 Task: Access the overview and actions of PRM.
Action: Mouse moved to (1285, 92)
Screenshot: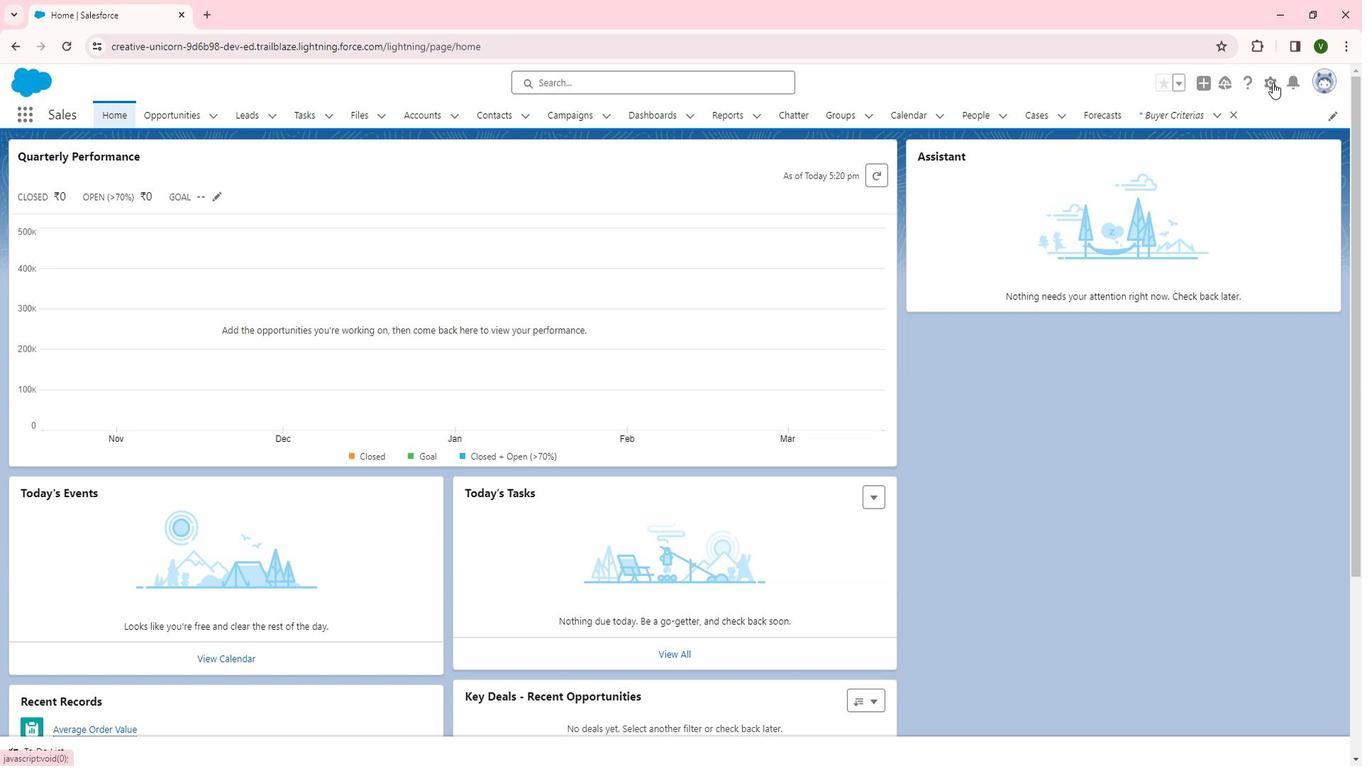 
Action: Mouse pressed left at (1285, 92)
Screenshot: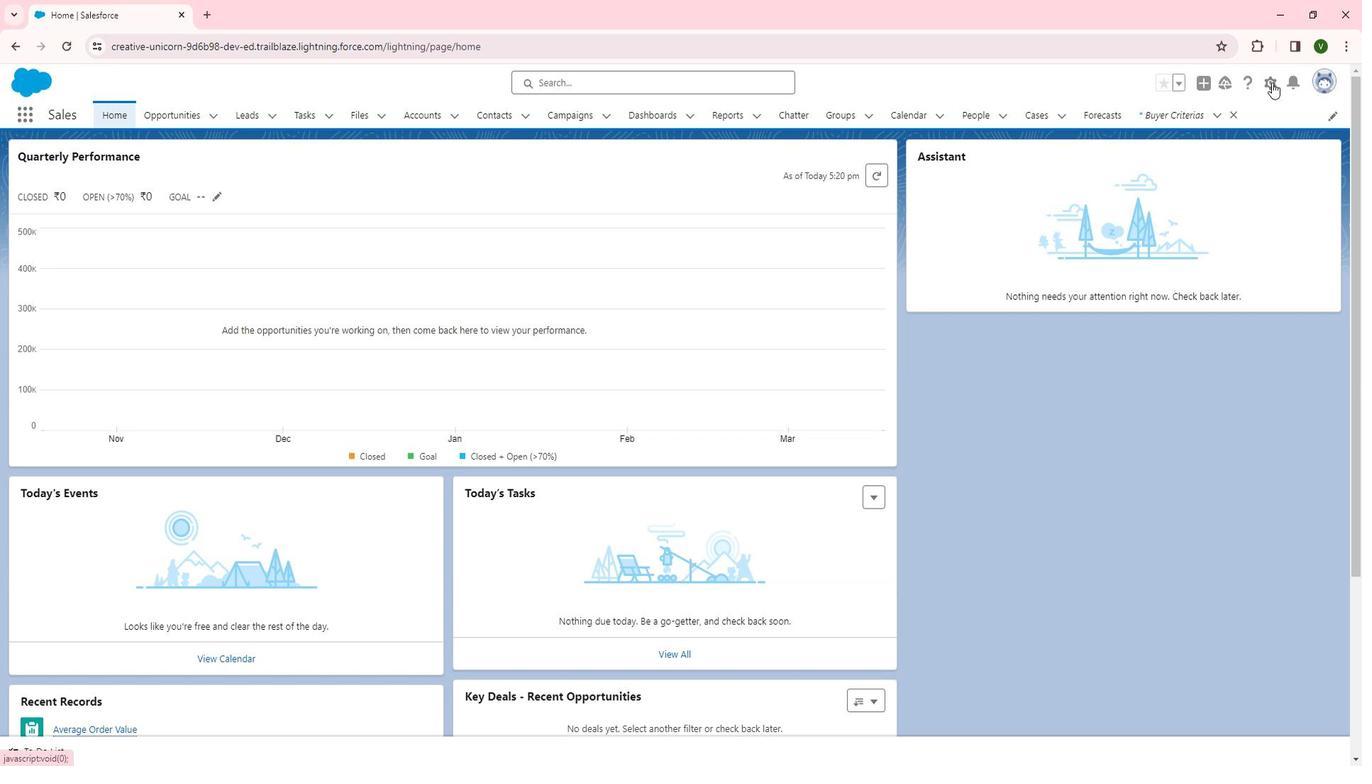 
Action: Mouse moved to (1229, 136)
Screenshot: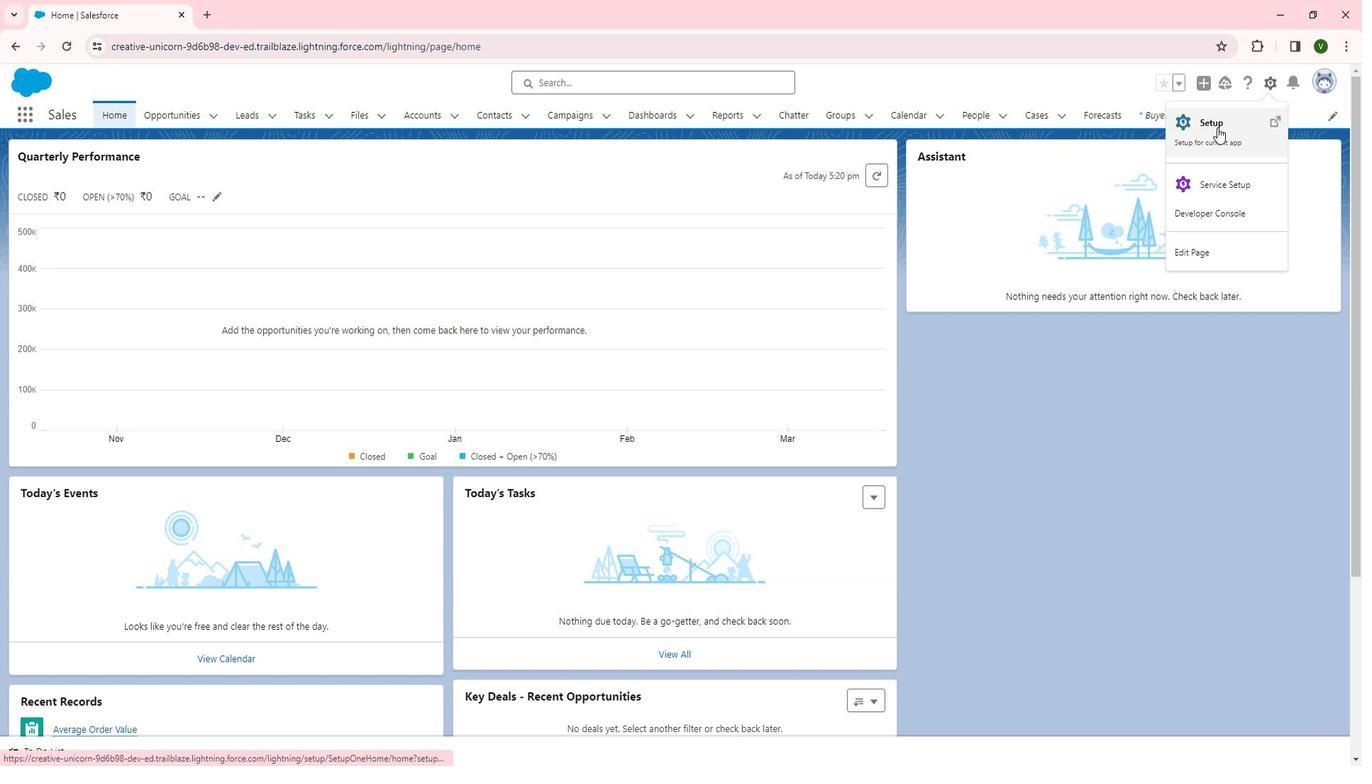 
Action: Mouse pressed left at (1229, 136)
Screenshot: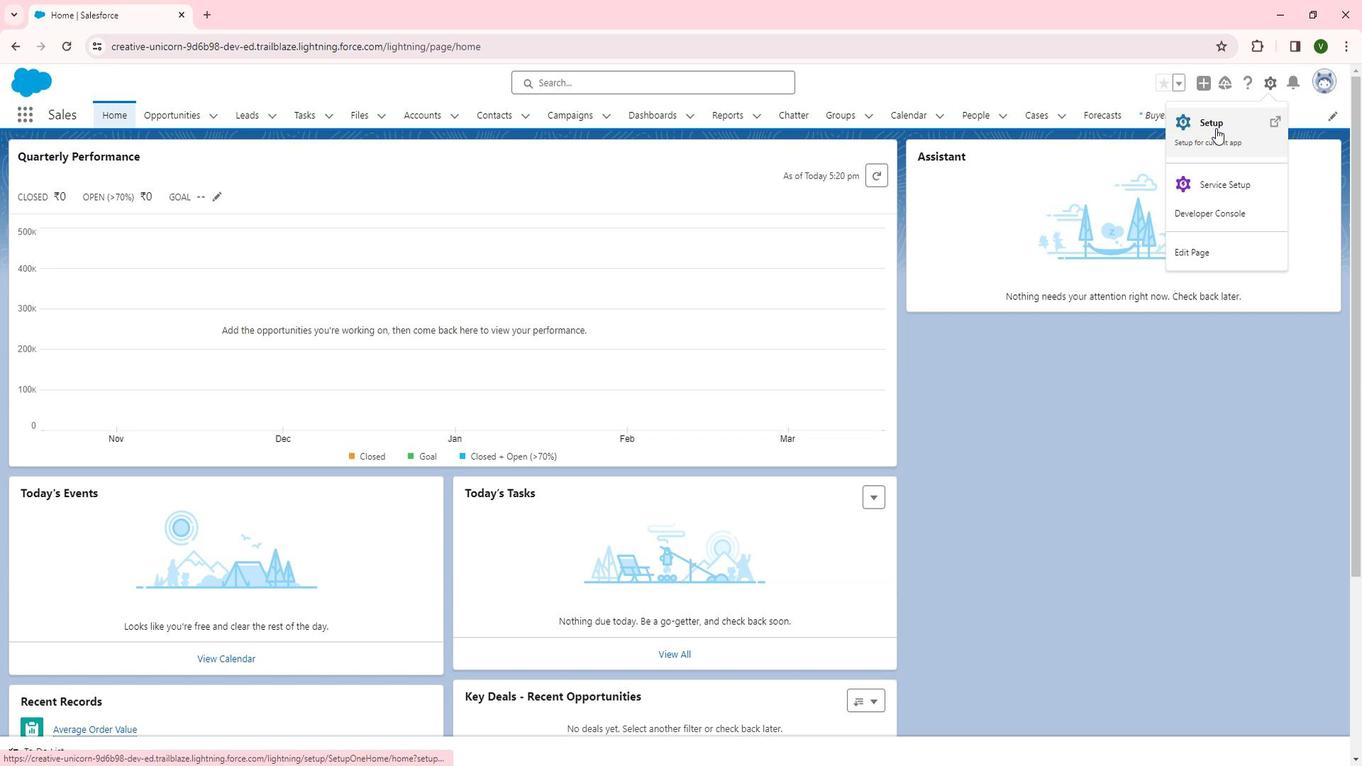 
Action: Mouse moved to (46, 356)
Screenshot: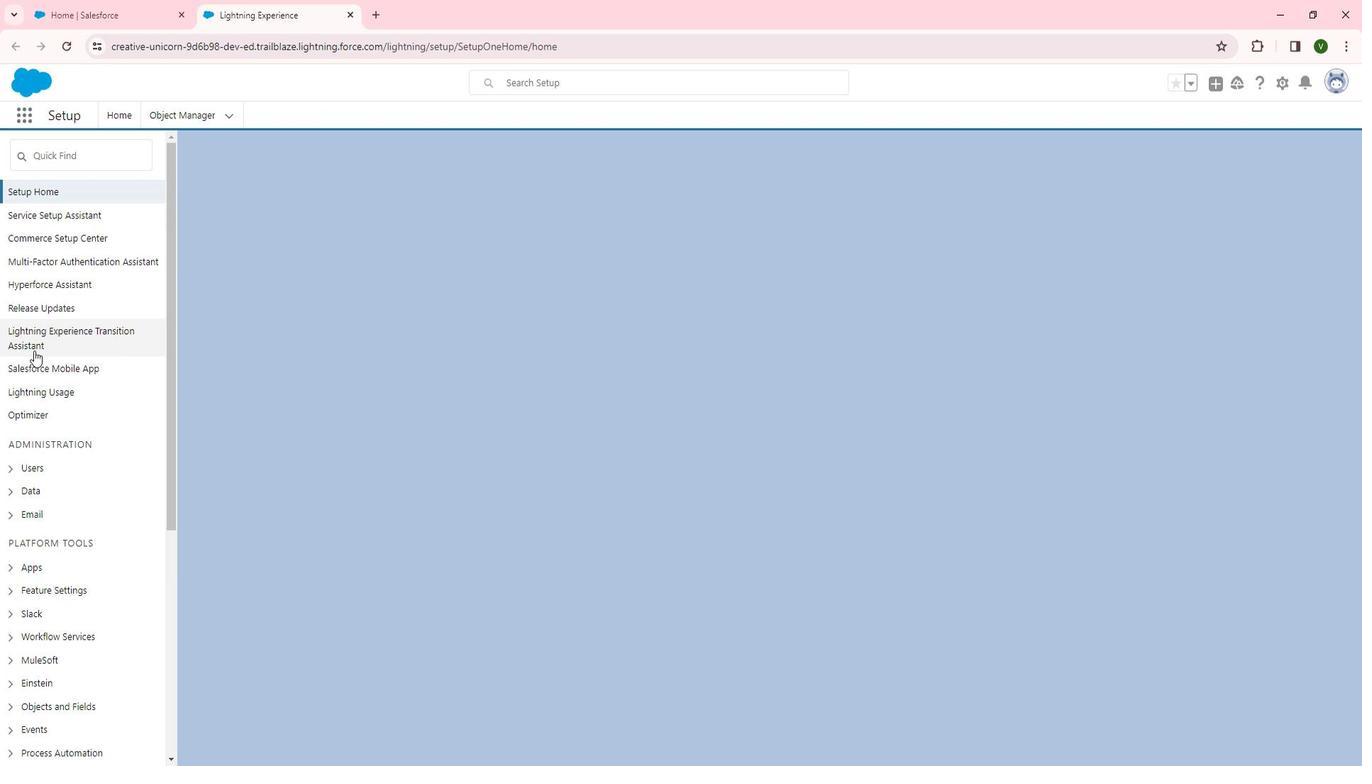 
Action: Mouse scrolled (46, 356) with delta (0, 0)
Screenshot: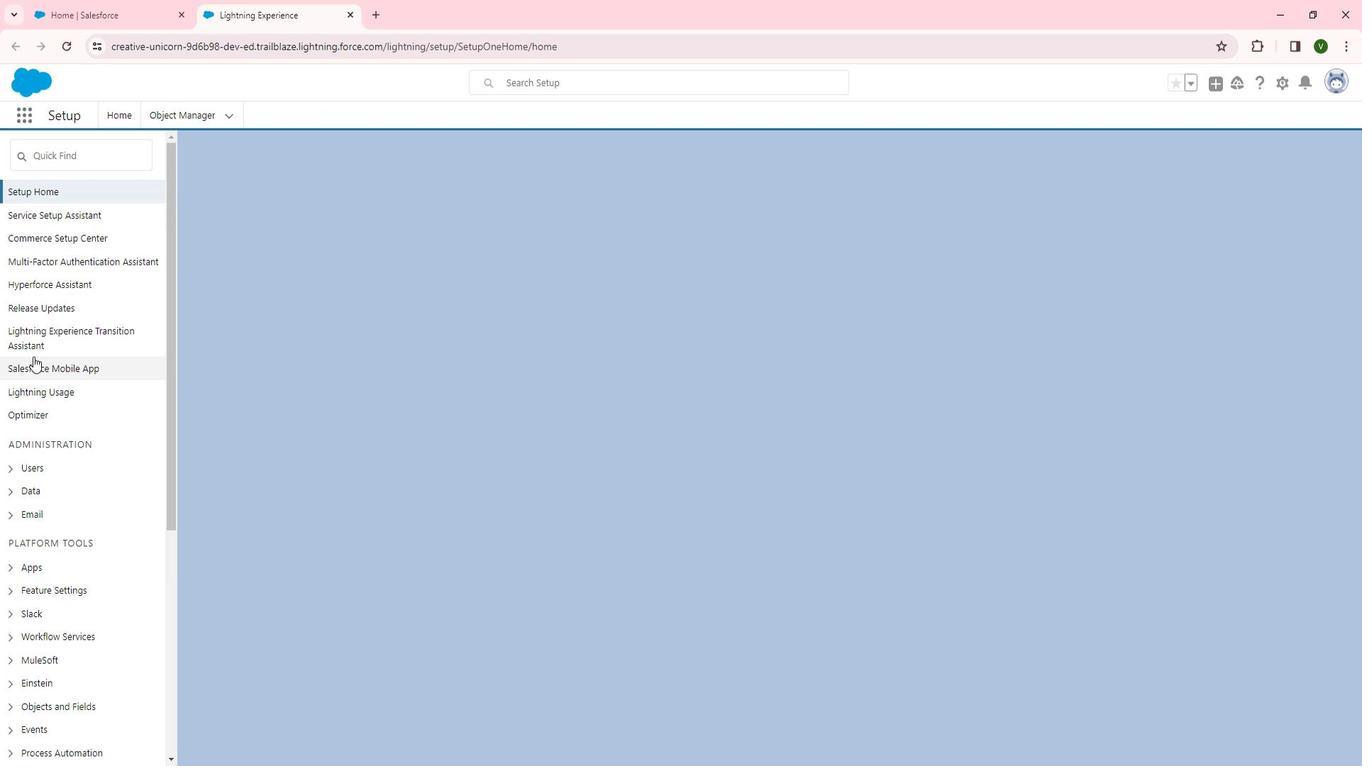 
Action: Mouse scrolled (46, 356) with delta (0, 0)
Screenshot: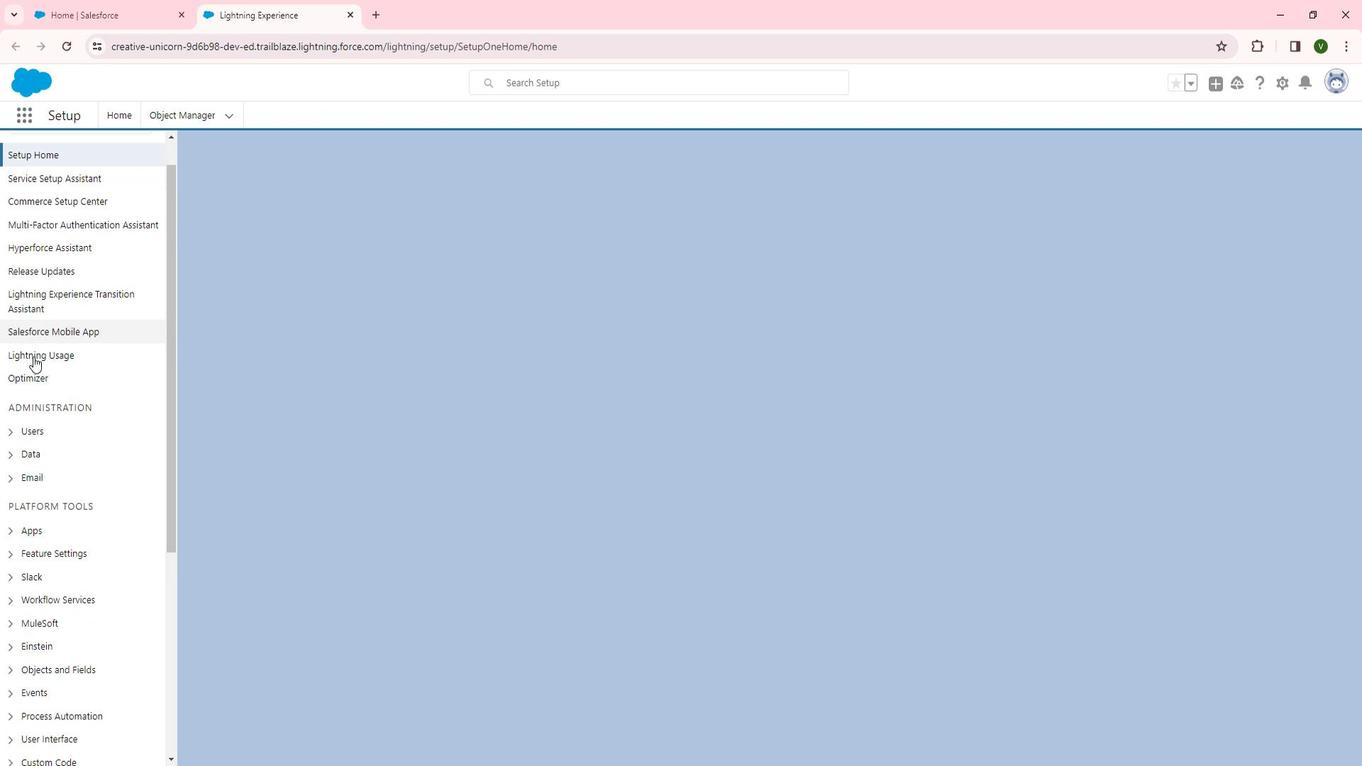 
Action: Mouse scrolled (46, 356) with delta (0, 0)
Screenshot: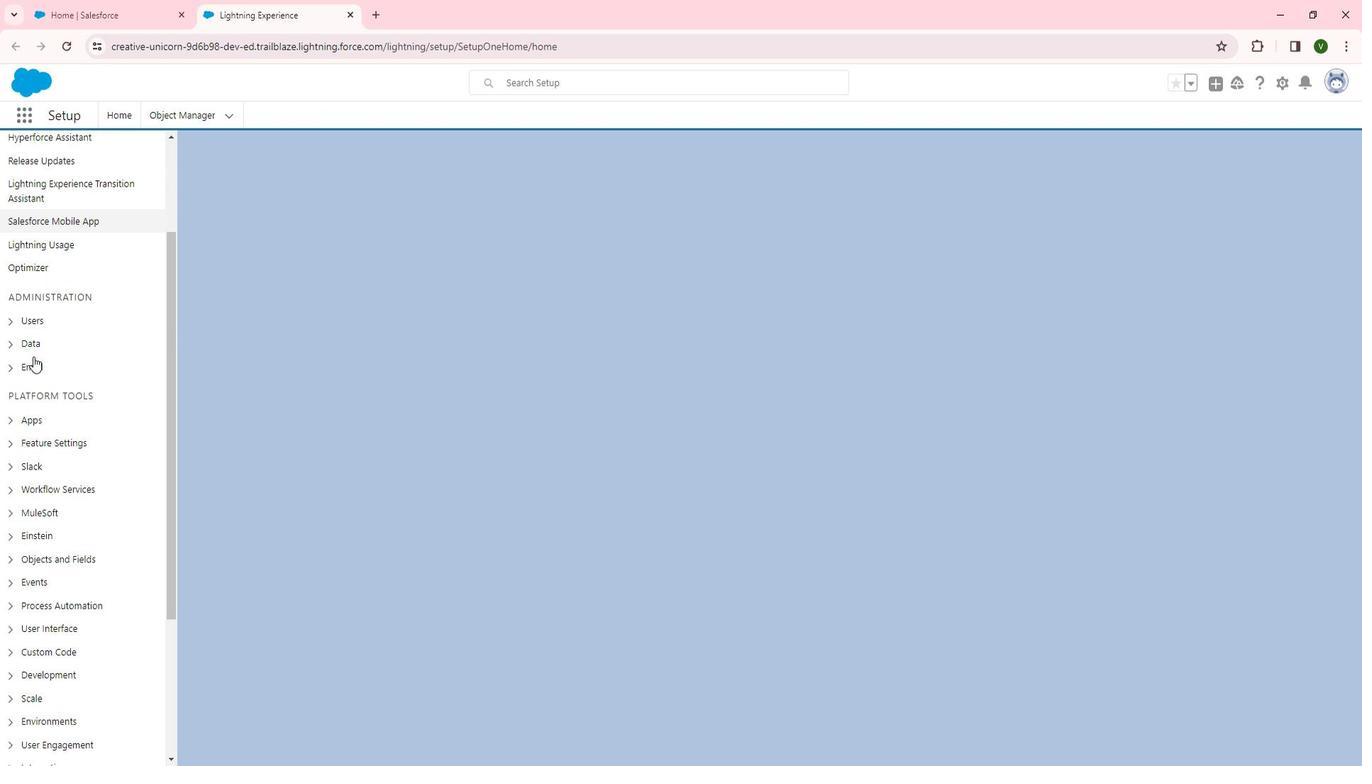 
Action: Mouse moved to (24, 366)
Screenshot: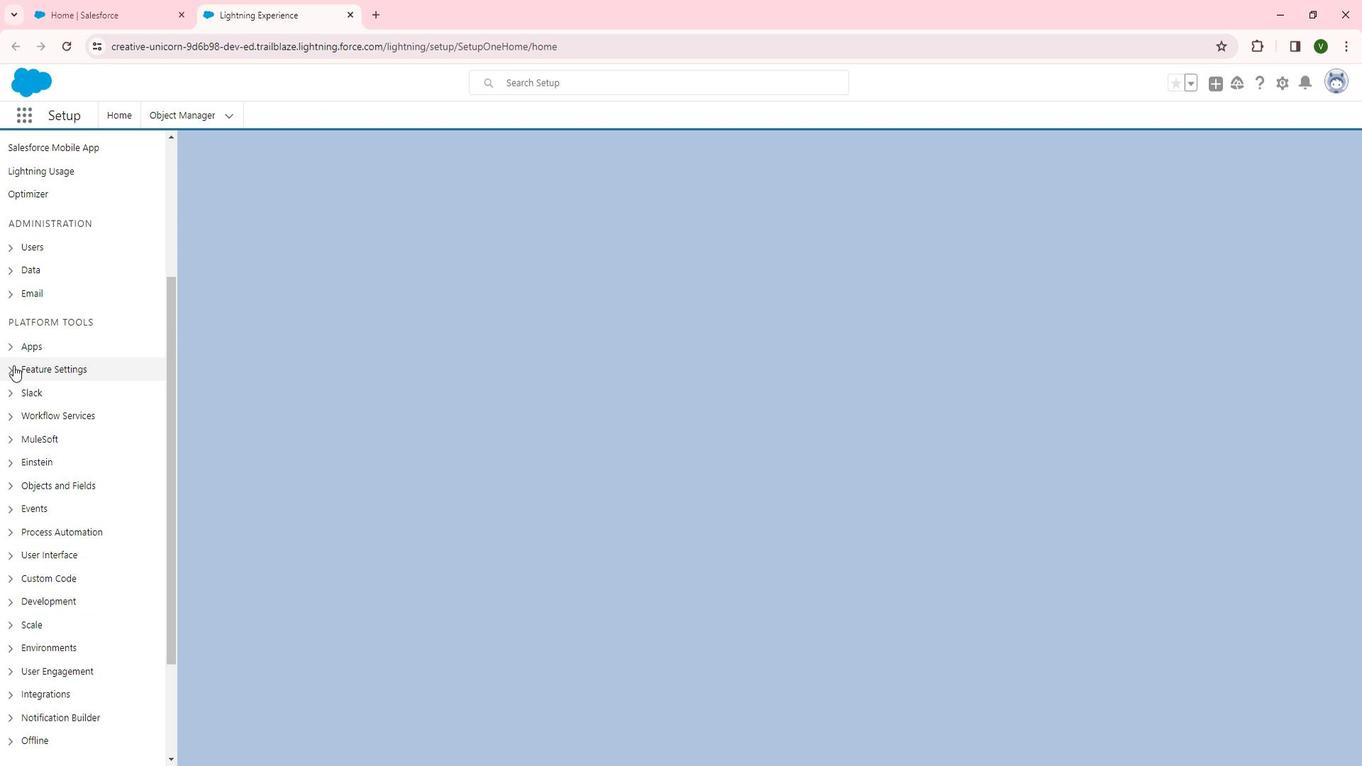 
Action: Mouse pressed left at (24, 366)
Screenshot: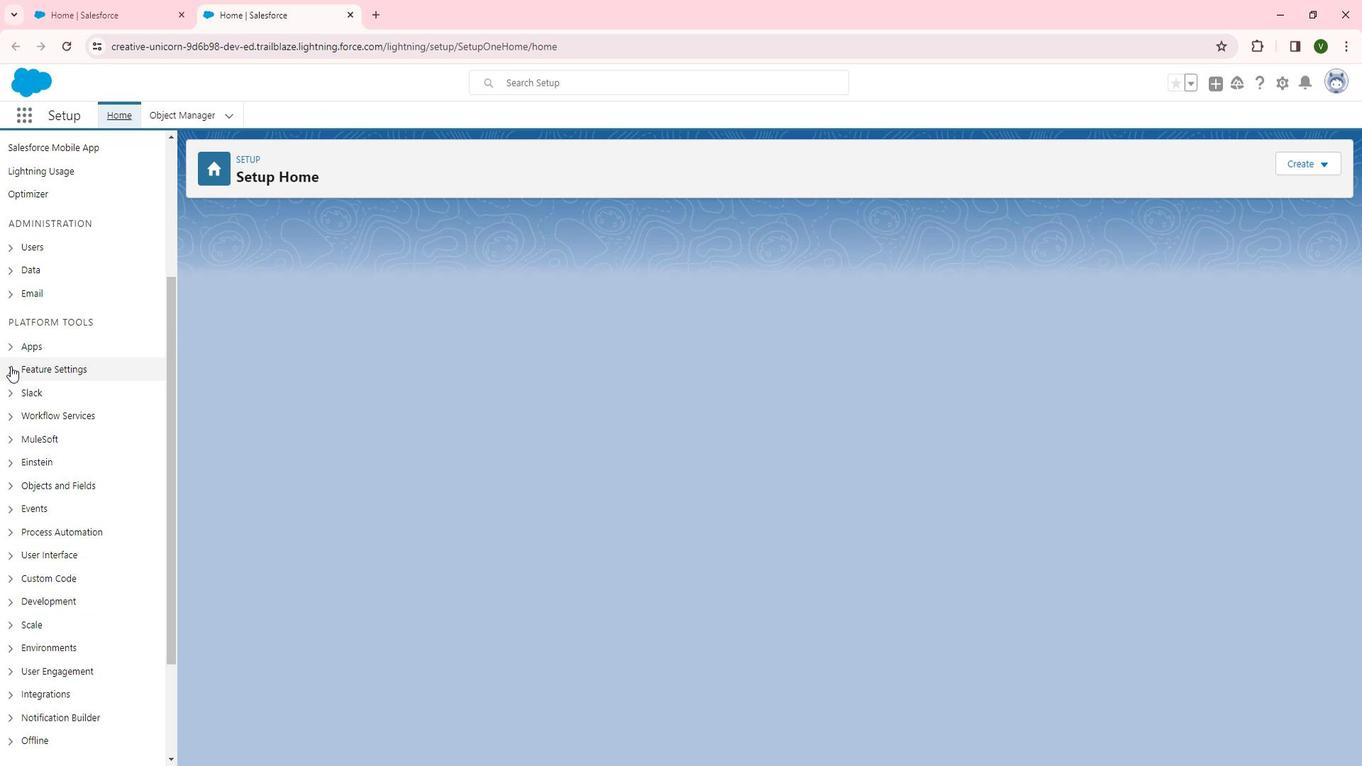 
Action: Mouse moved to (86, 353)
Screenshot: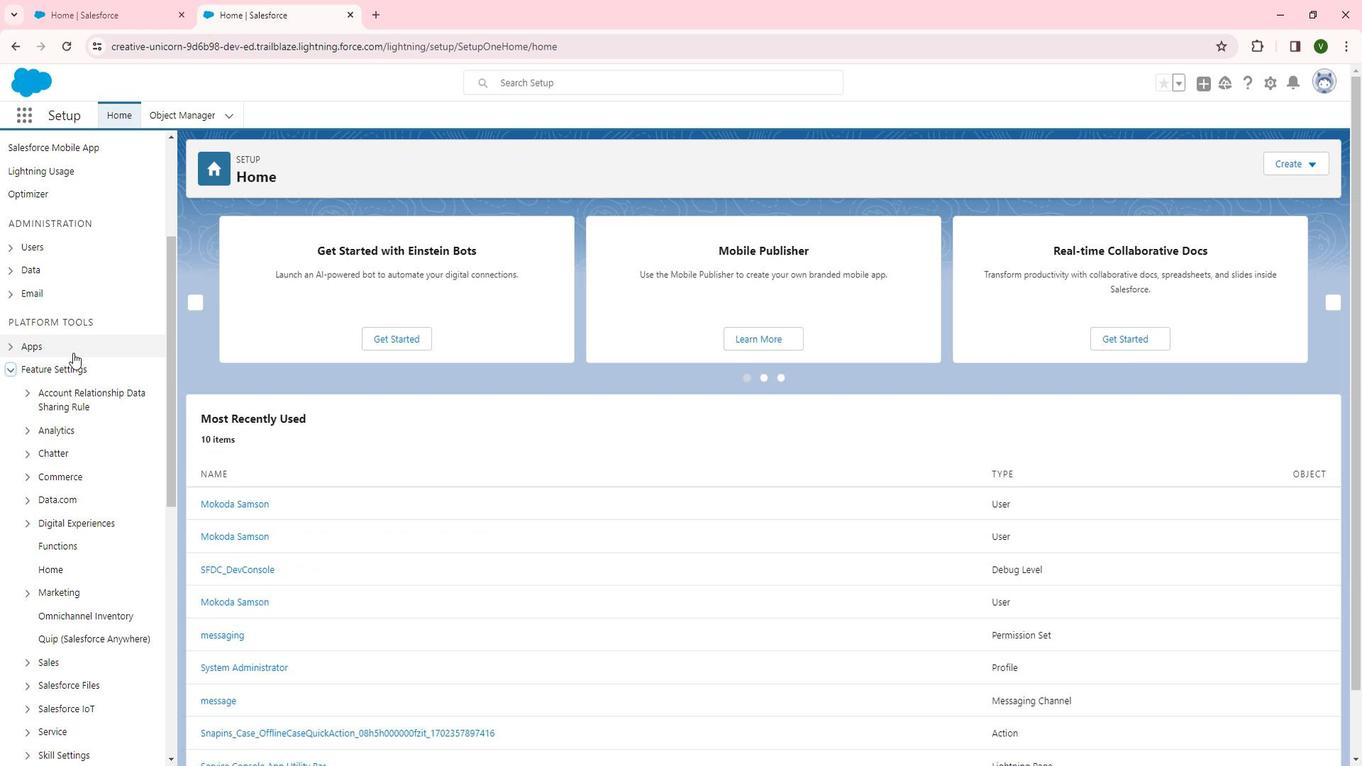 
Action: Mouse scrolled (86, 352) with delta (0, 0)
Screenshot: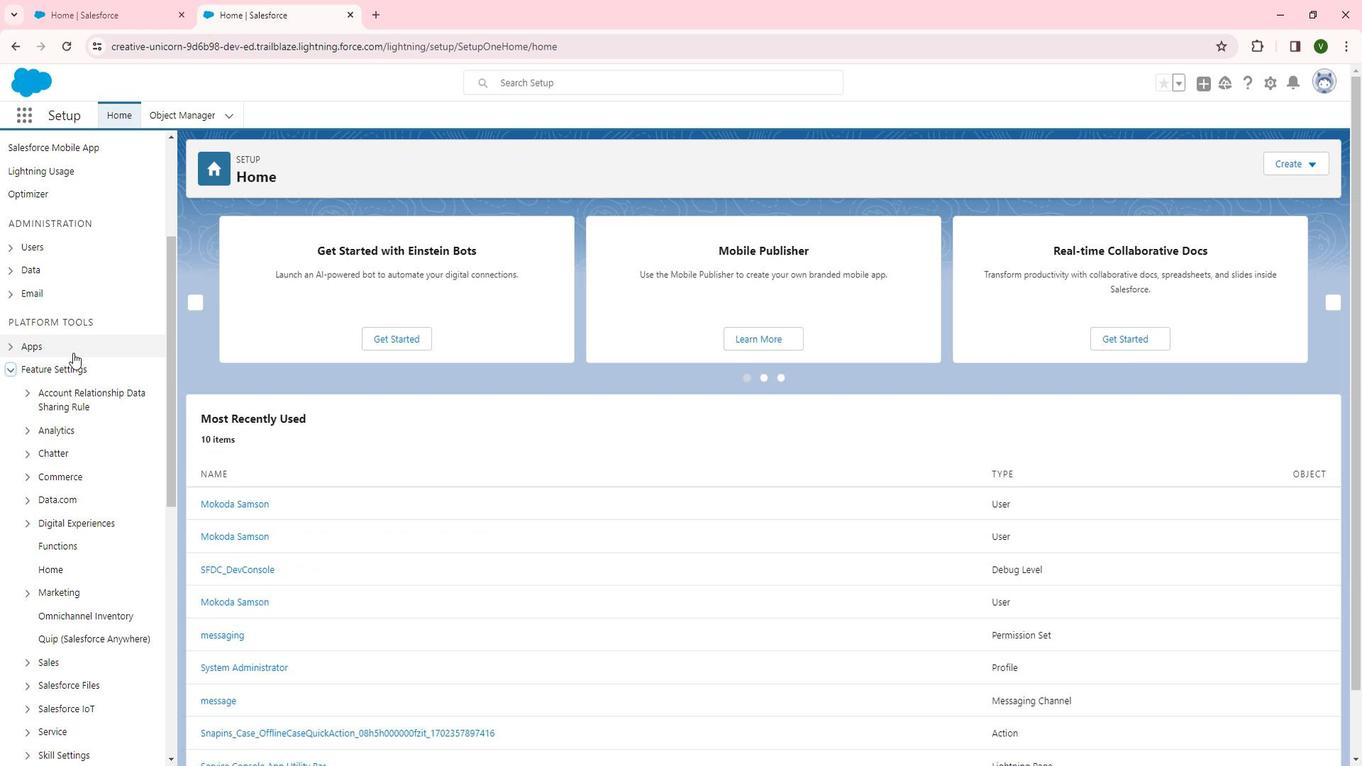
Action: Mouse moved to (87, 354)
Screenshot: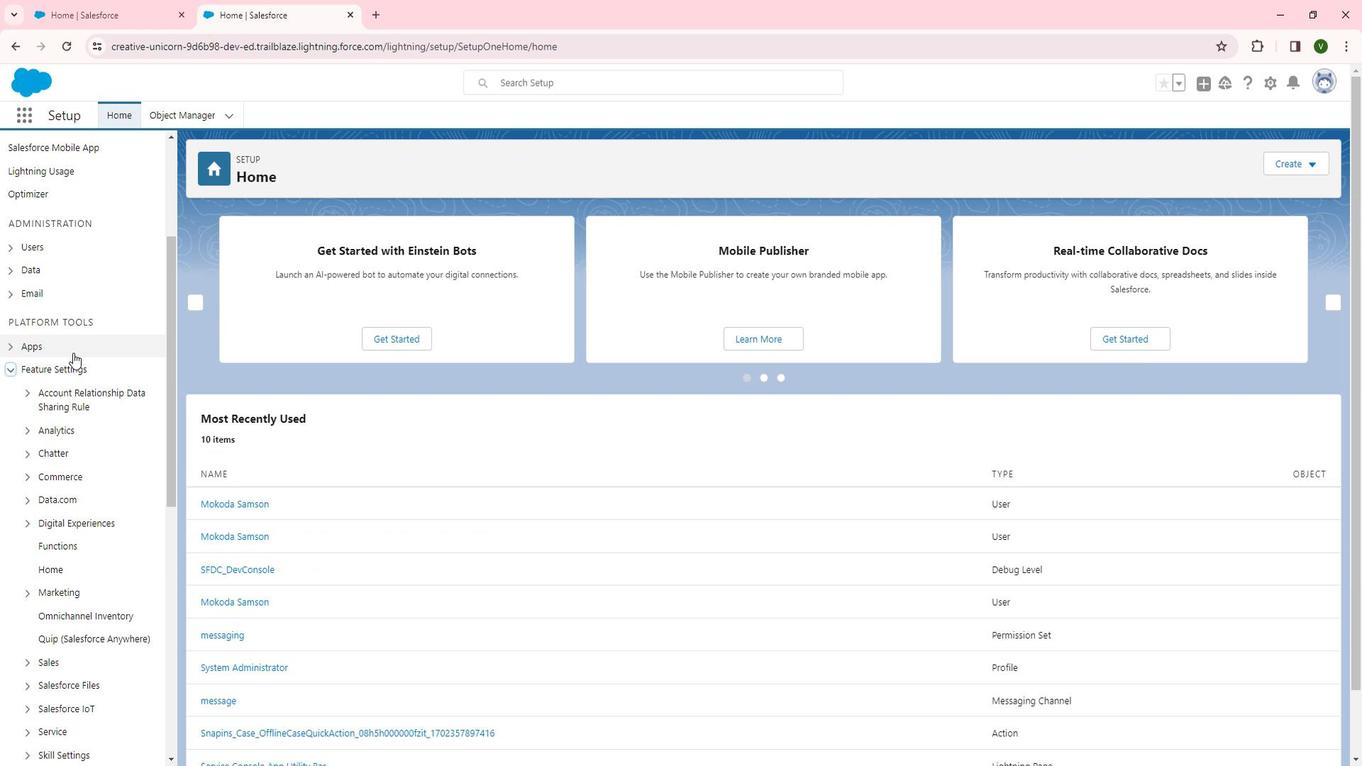 
Action: Mouse scrolled (87, 353) with delta (0, 0)
Screenshot: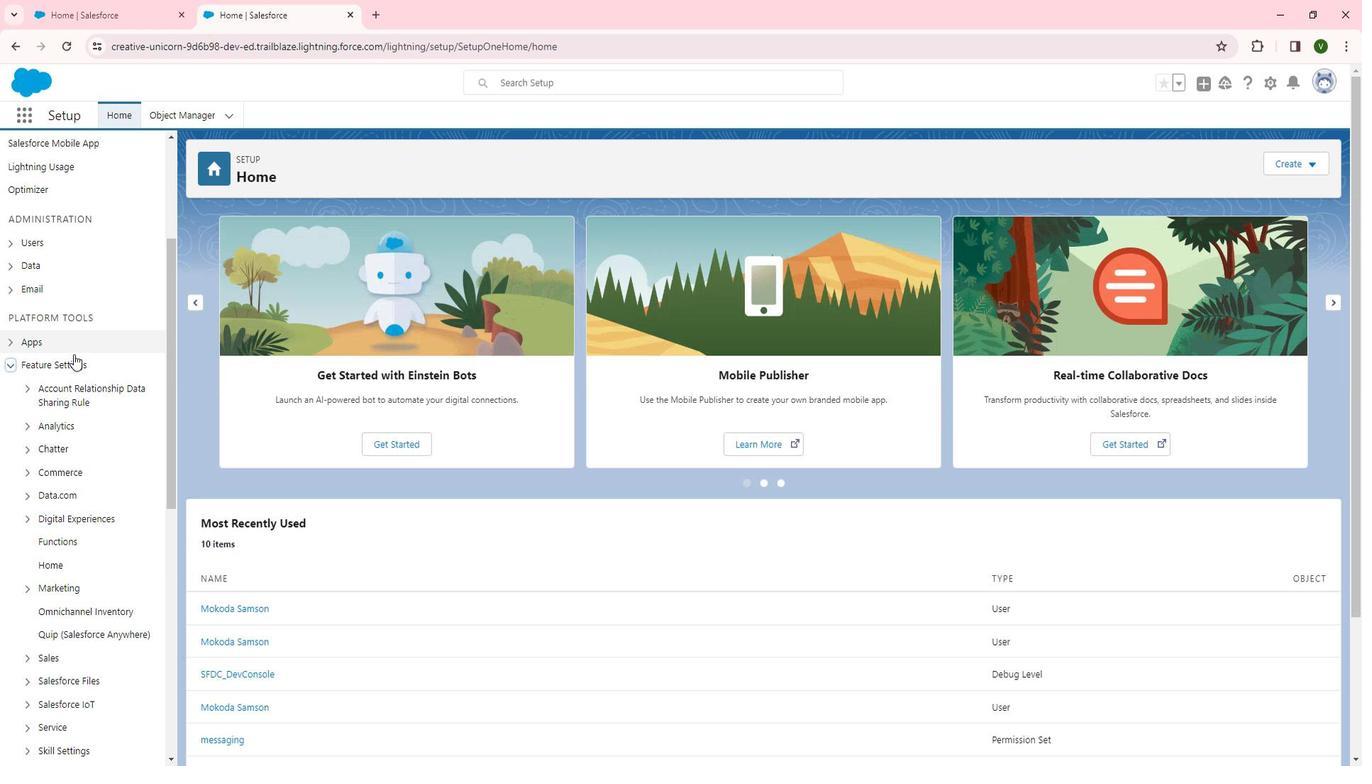 
Action: Mouse moved to (87, 357)
Screenshot: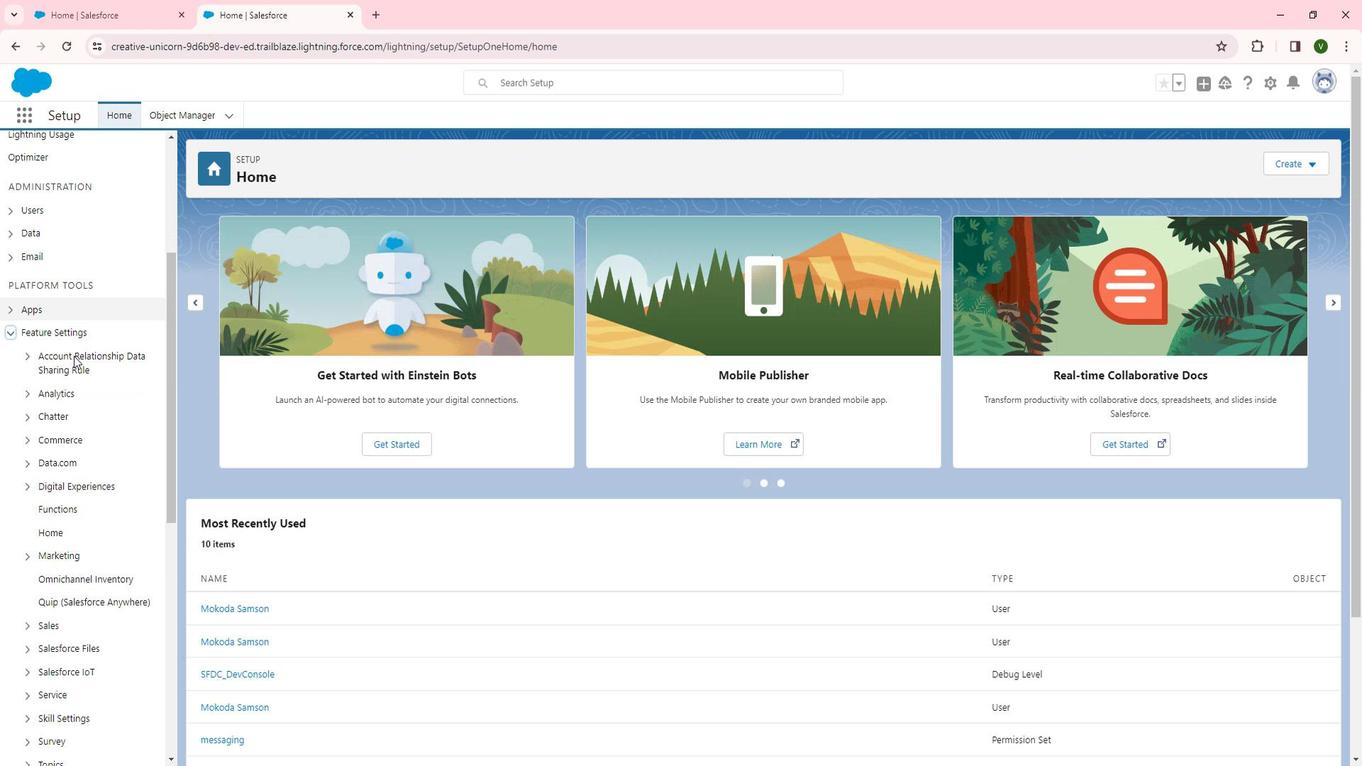 
Action: Mouse scrolled (87, 356) with delta (0, 0)
Screenshot: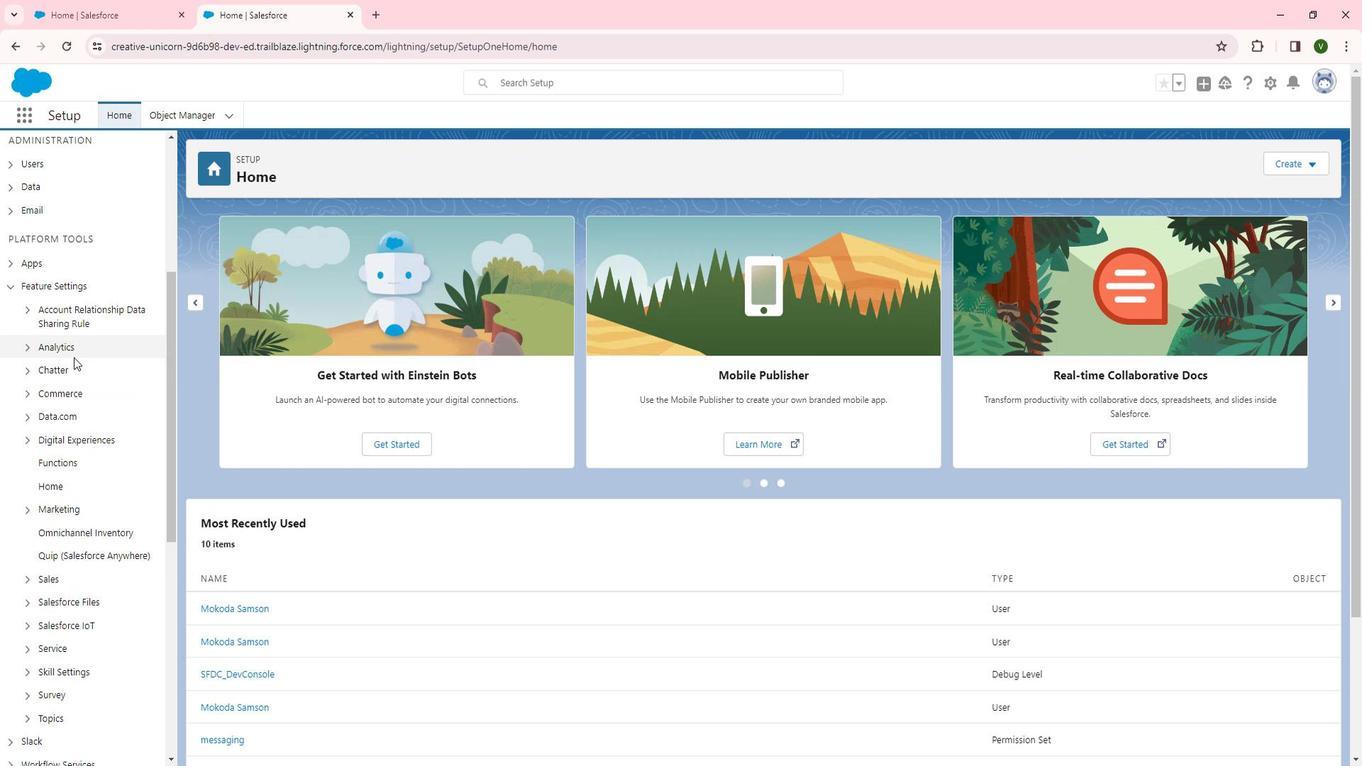 
Action: Mouse moved to (40, 439)
Screenshot: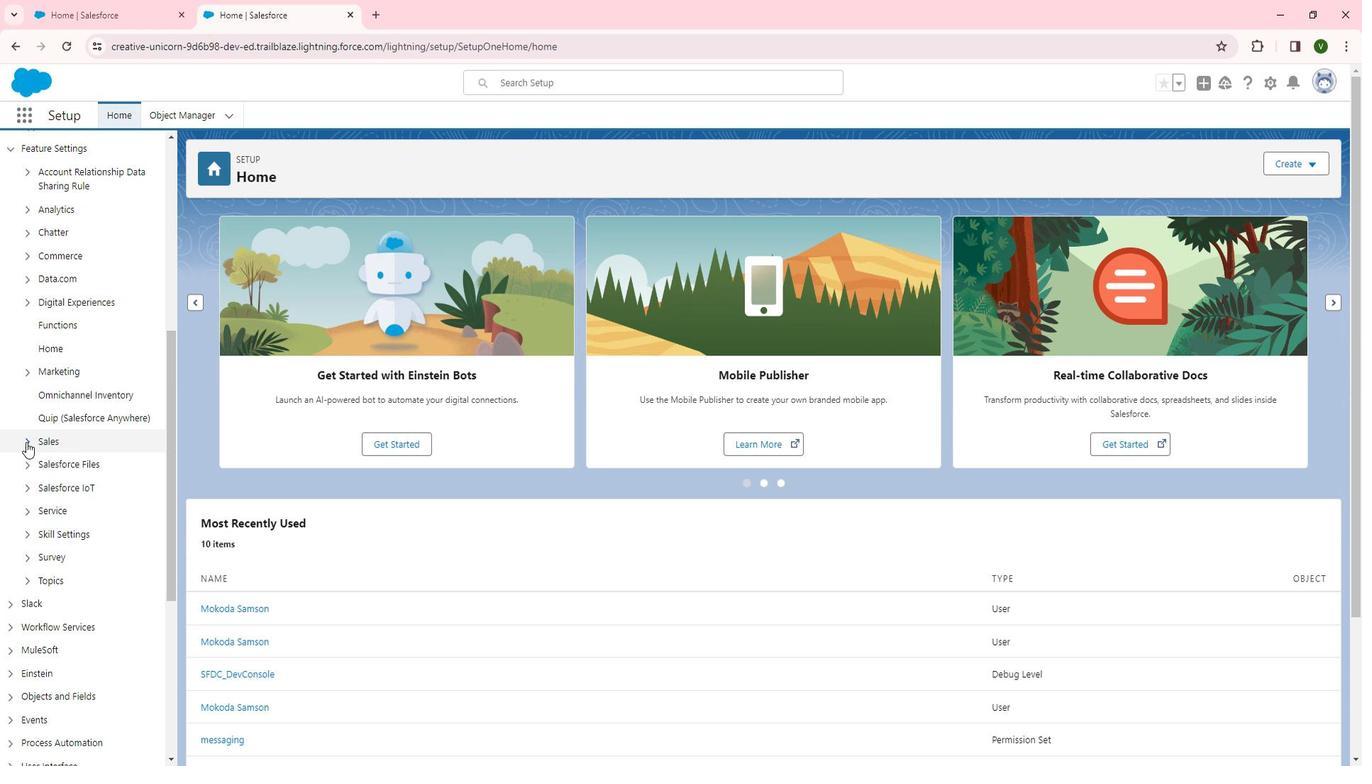 
Action: Mouse pressed left at (40, 439)
Screenshot: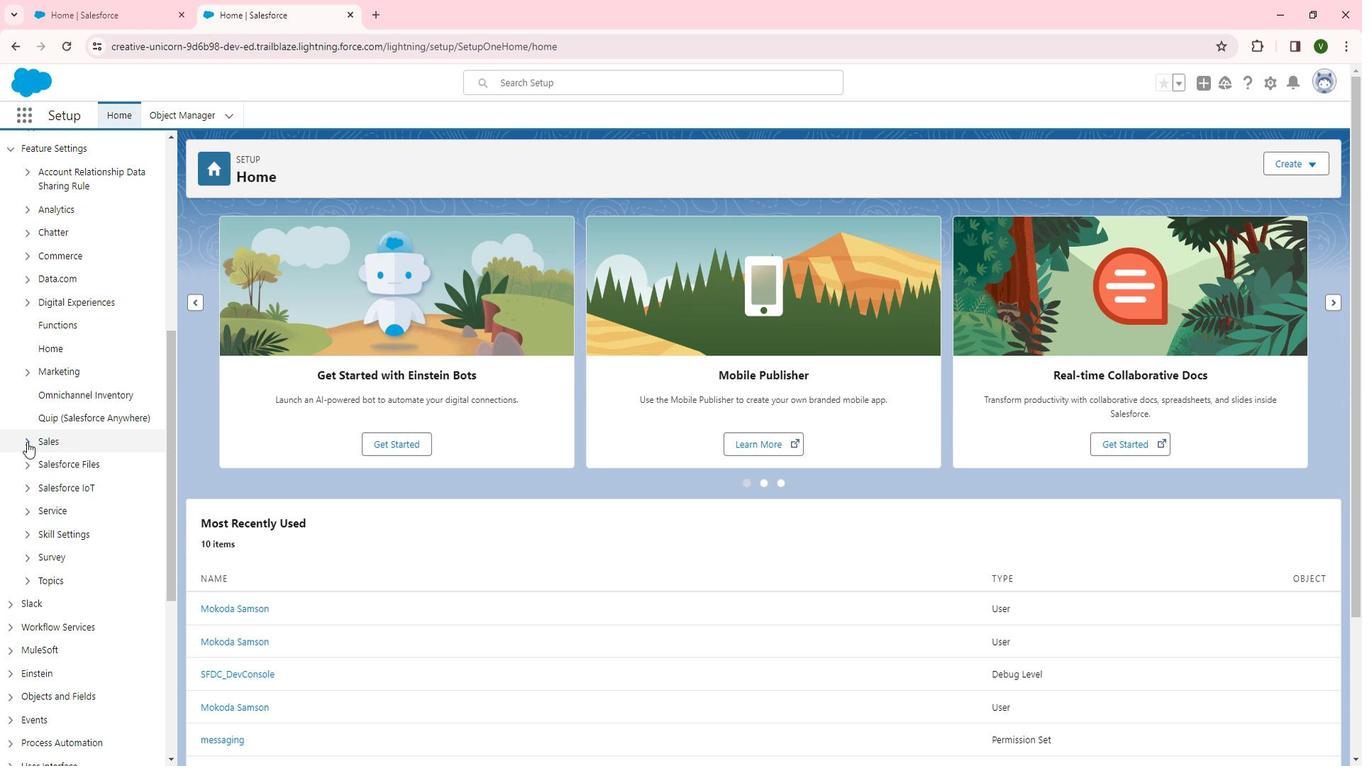 
Action: Mouse moved to (97, 438)
Screenshot: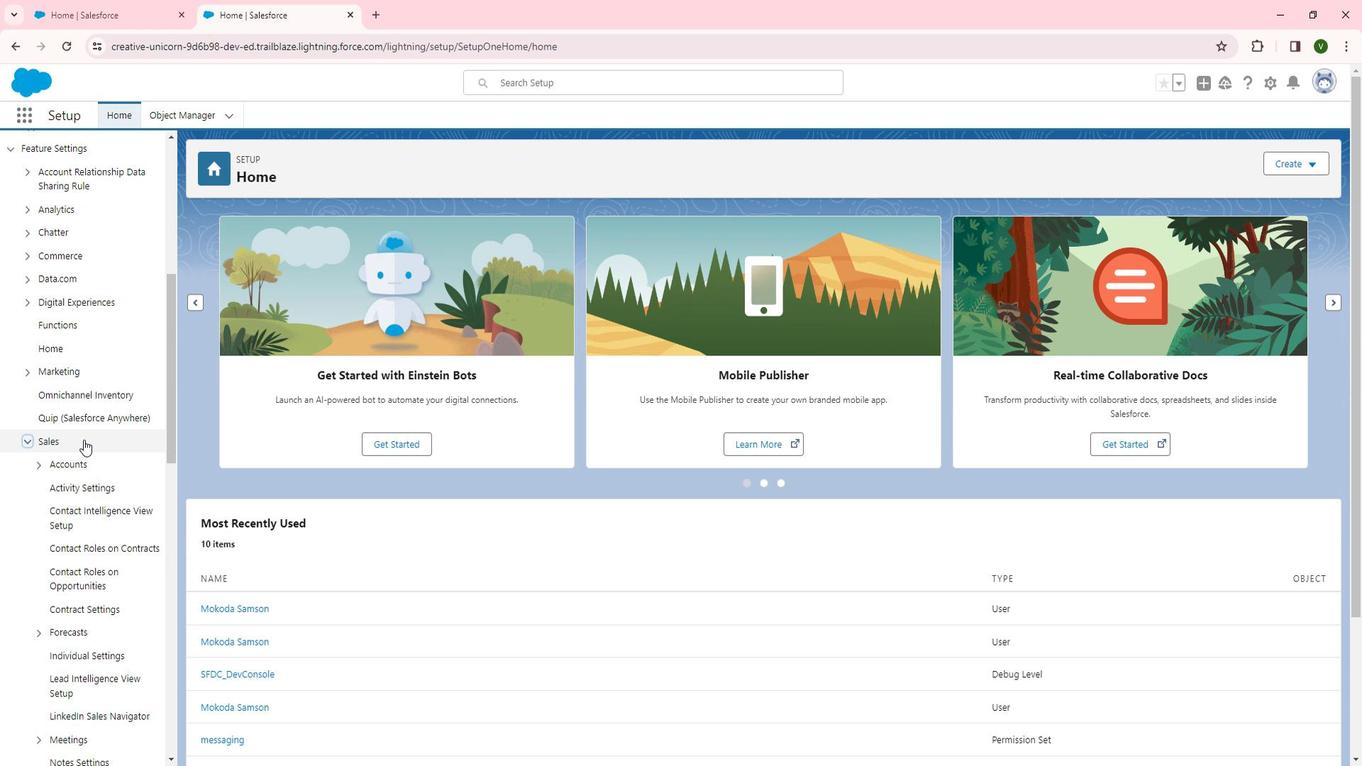
Action: Mouse scrolled (97, 437) with delta (0, 0)
Screenshot: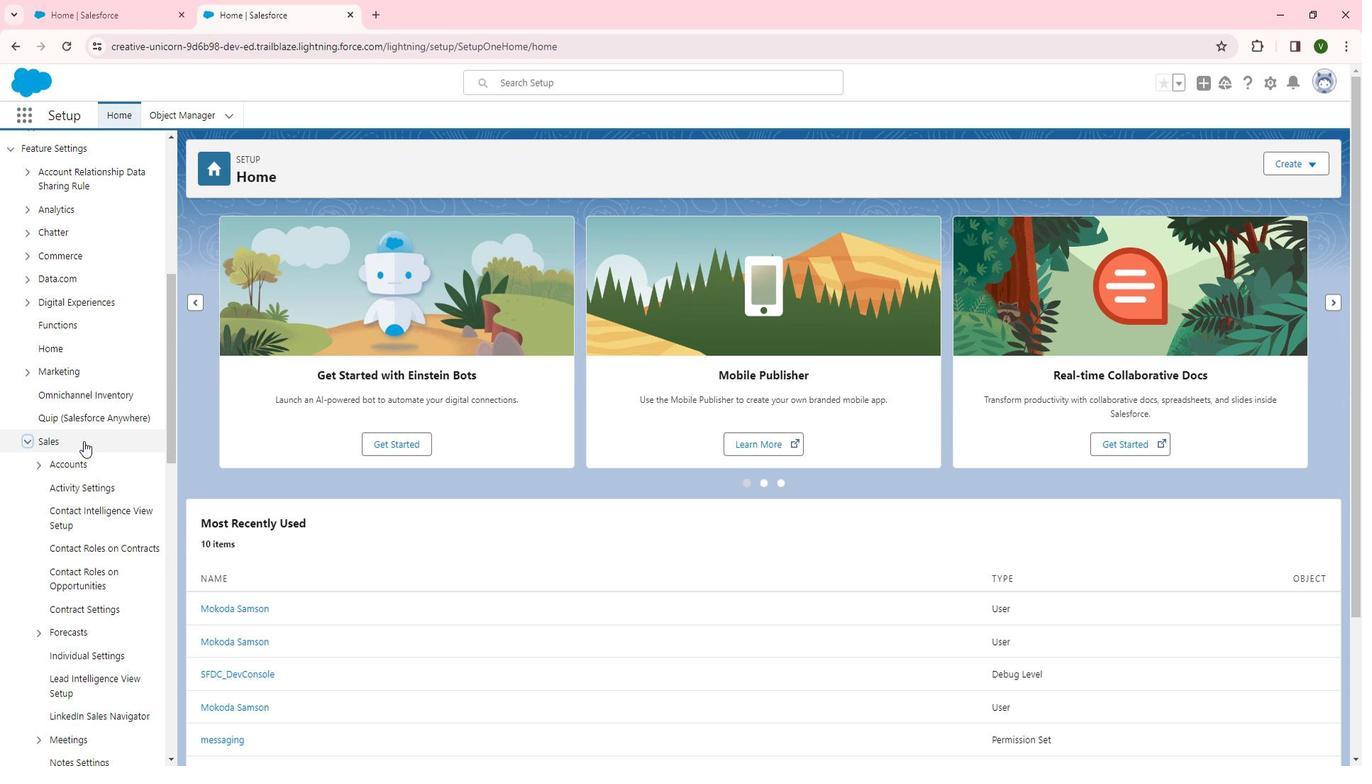 
Action: Mouse scrolled (97, 437) with delta (0, 0)
Screenshot: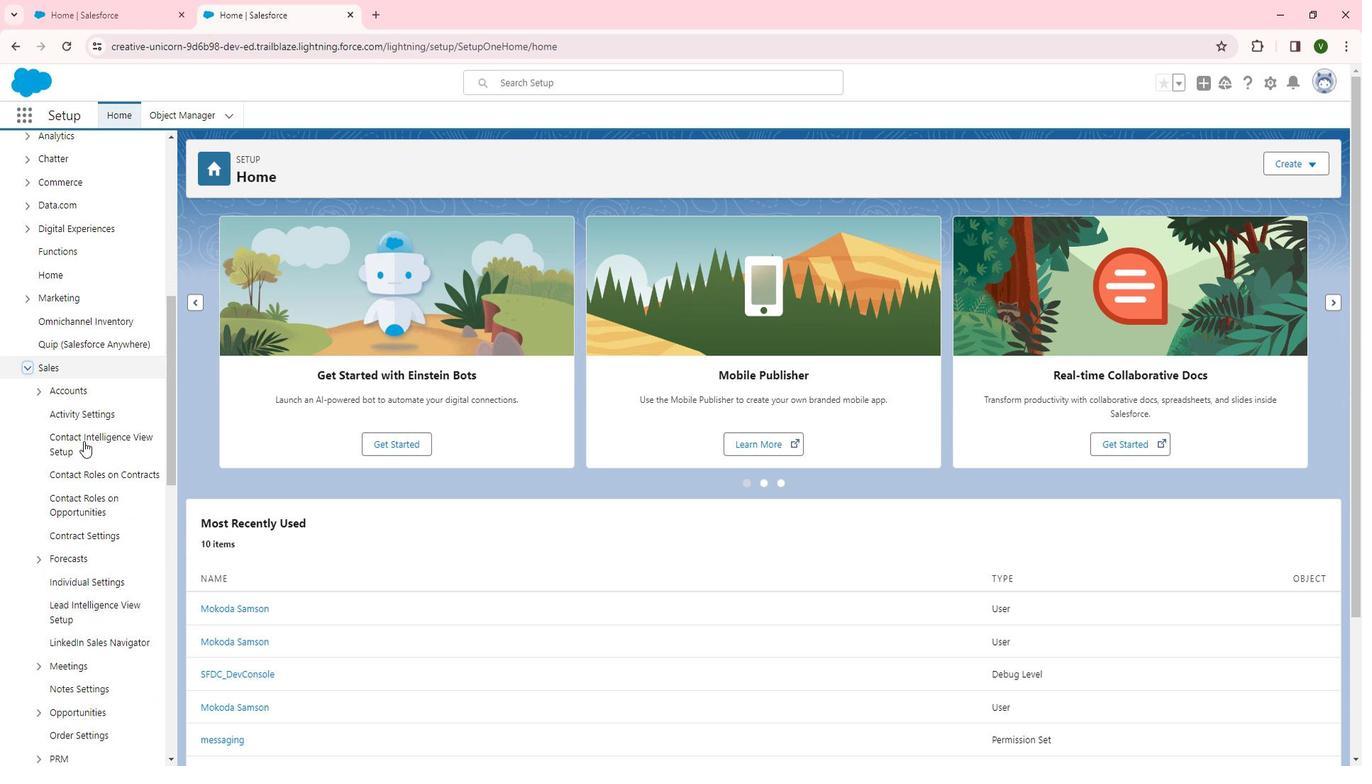 
Action: Mouse moved to (95, 439)
Screenshot: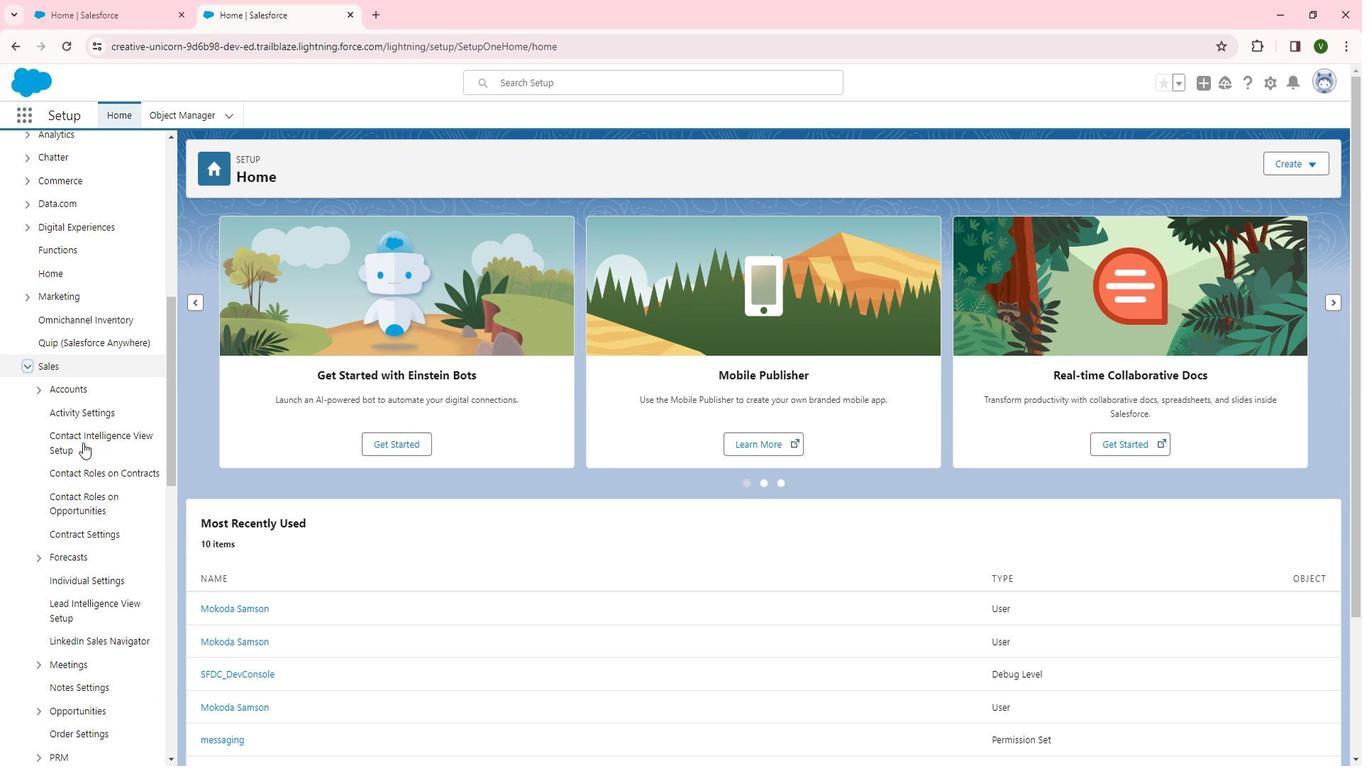 
Action: Mouse scrolled (95, 439) with delta (0, 0)
Screenshot: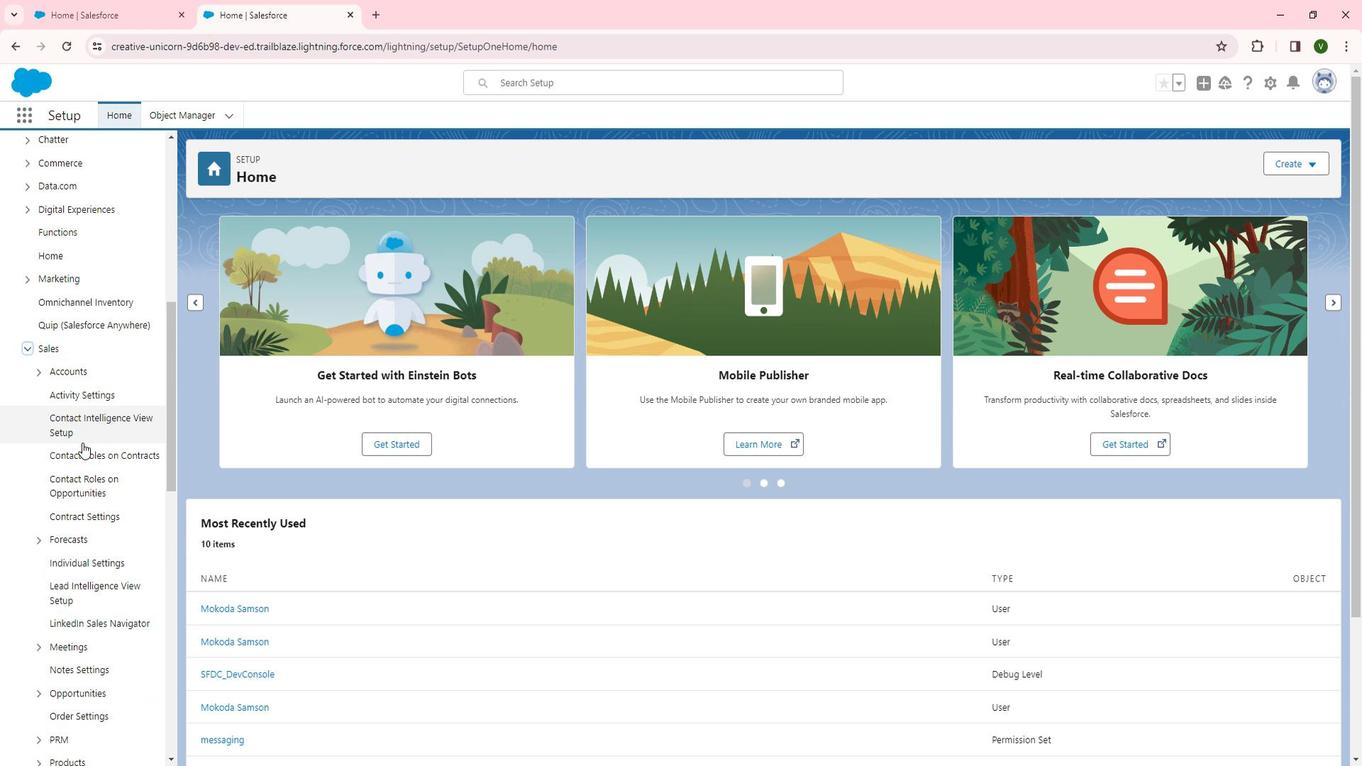 
Action: Mouse moved to (95, 439)
Screenshot: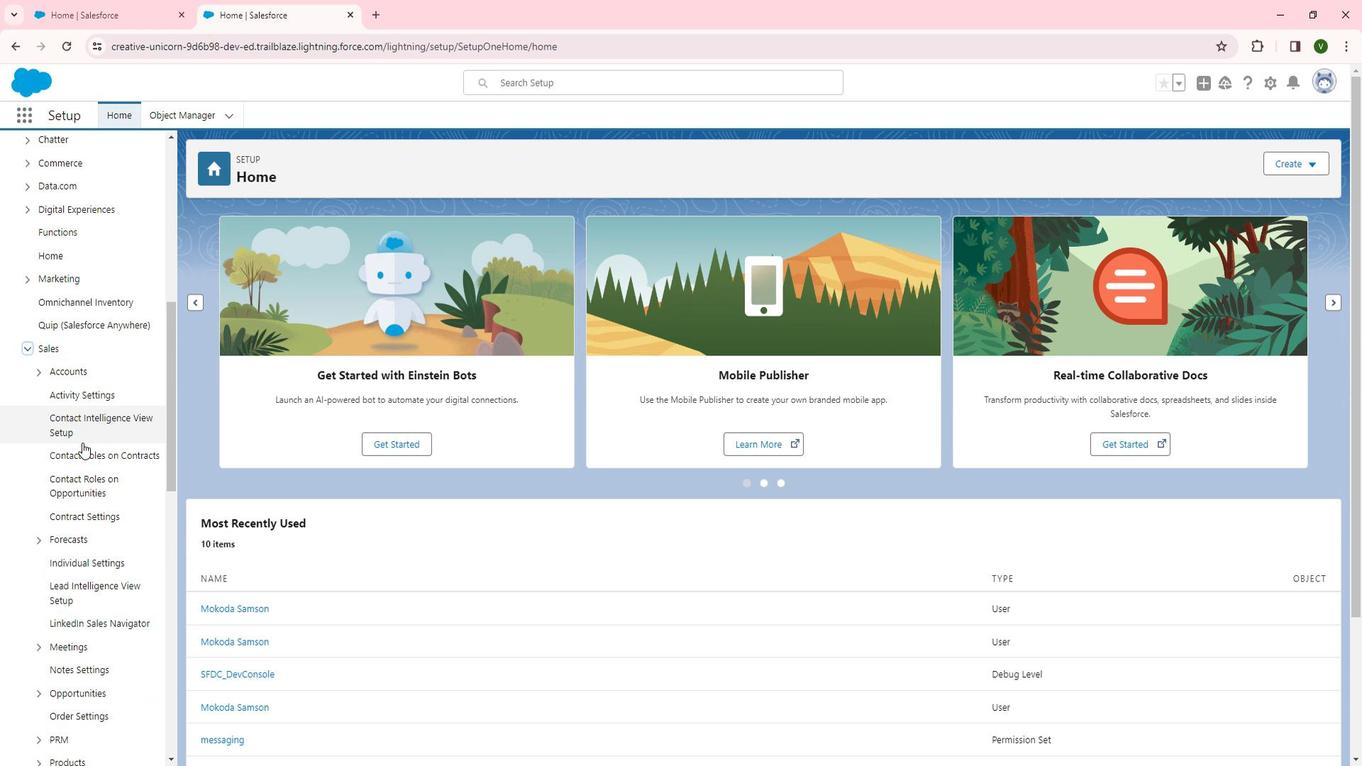 
Action: Mouse scrolled (95, 439) with delta (0, 0)
Screenshot: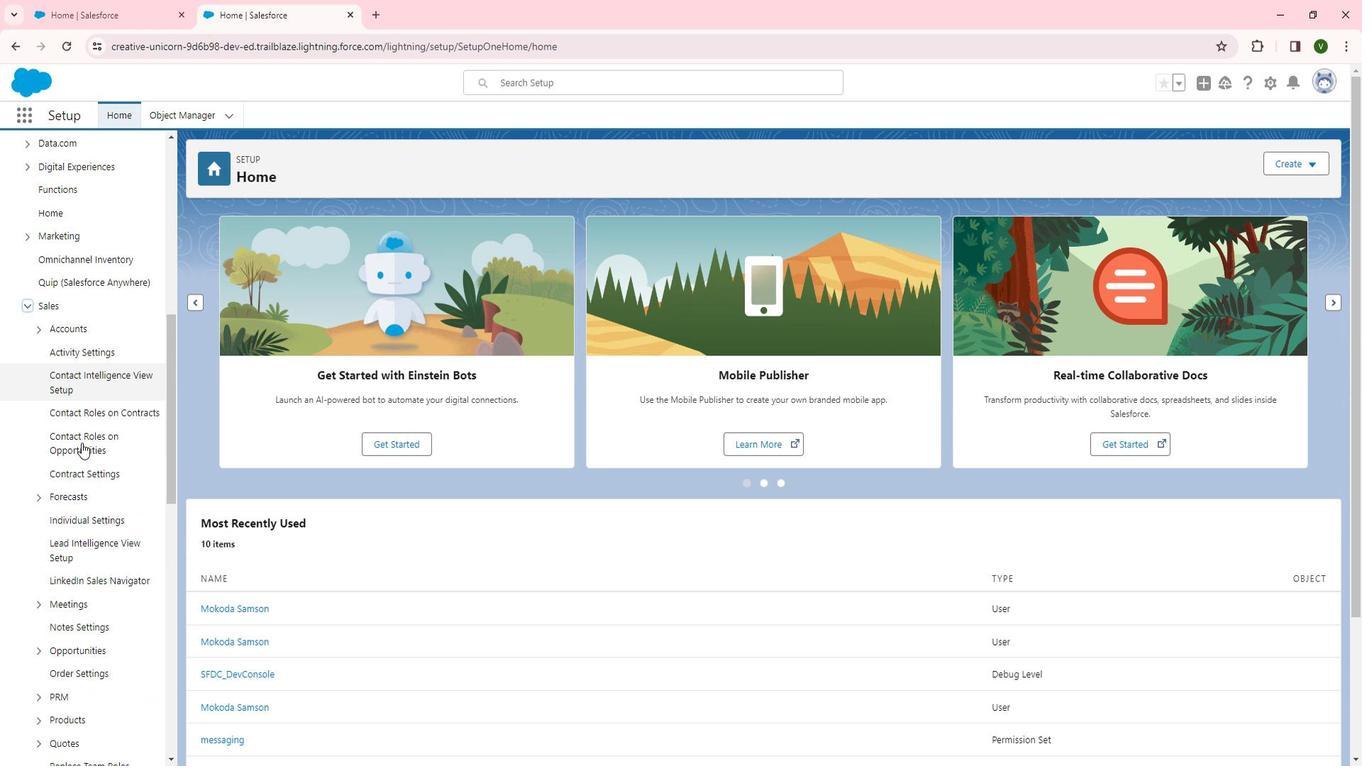 
Action: Mouse moved to (54, 532)
Screenshot: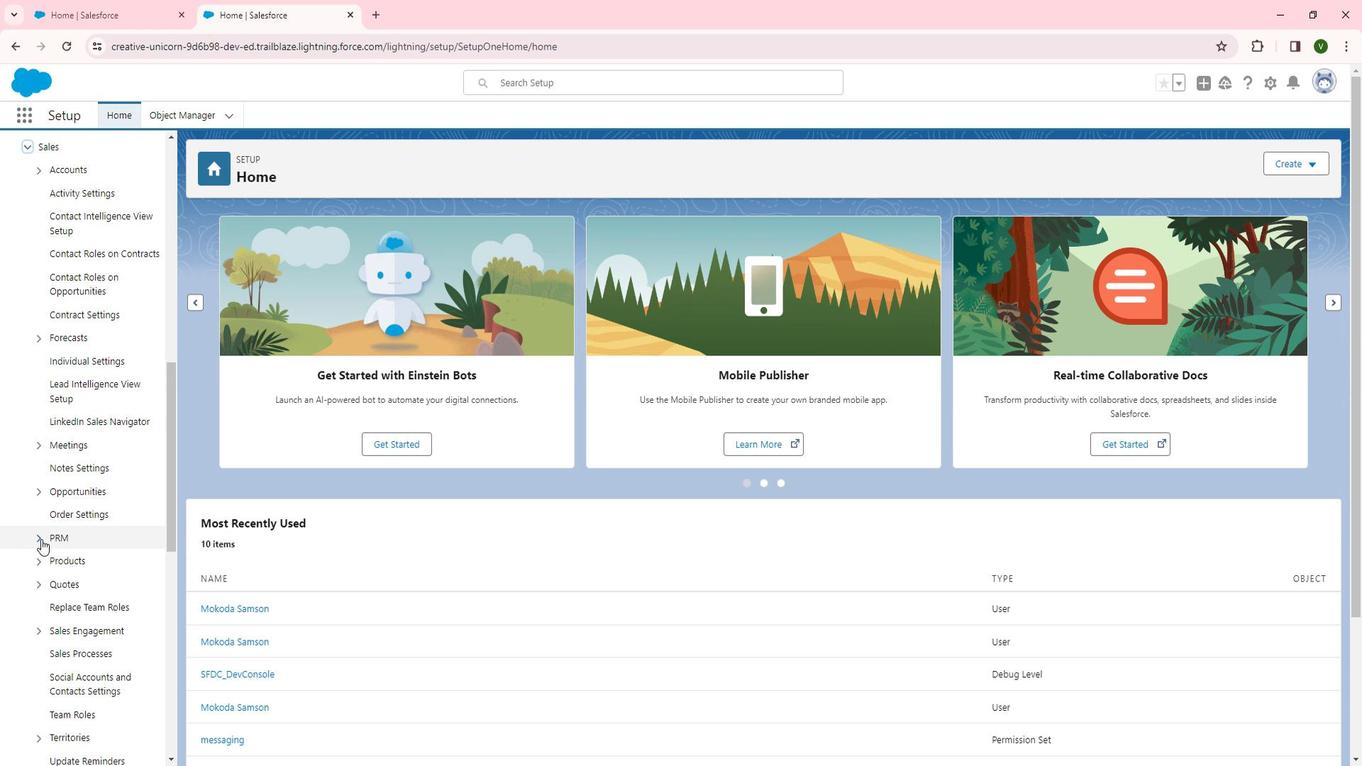 
Action: Mouse pressed left at (54, 532)
Screenshot: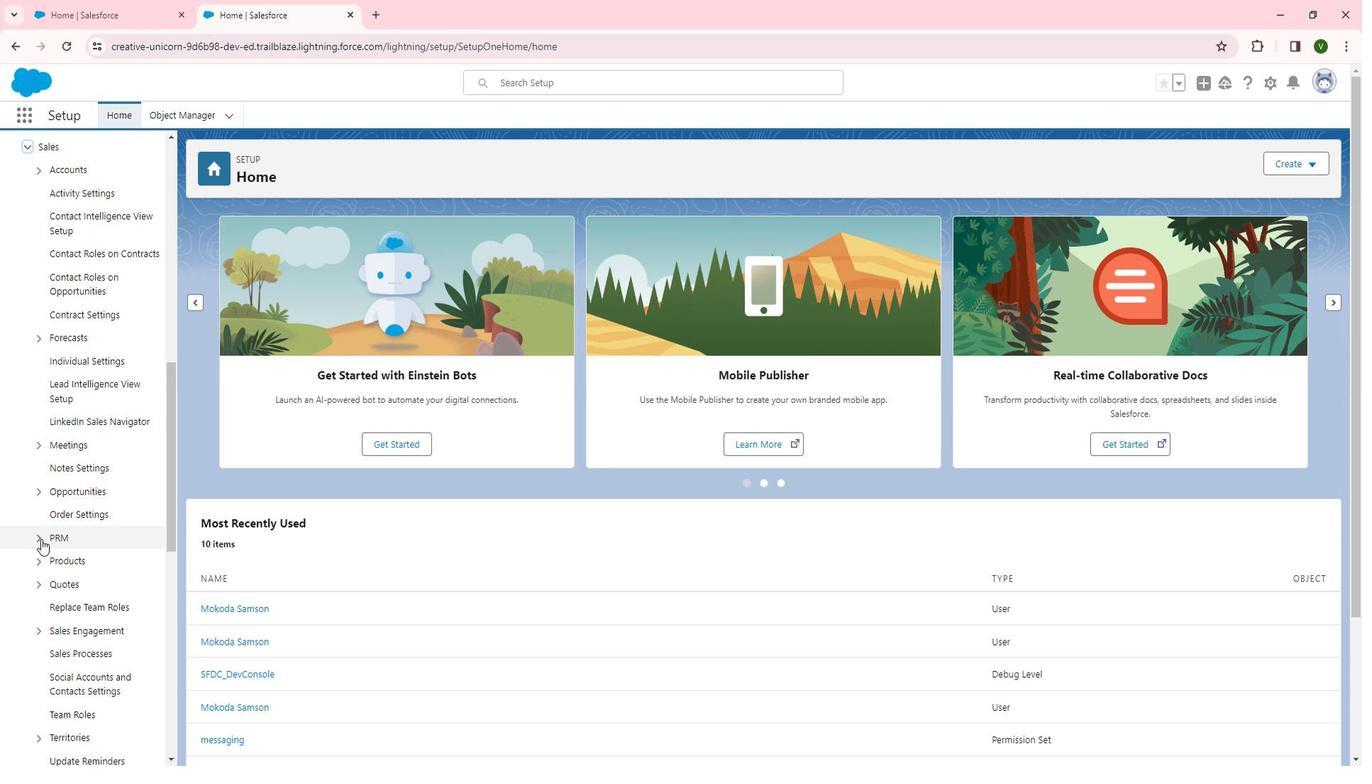 
Action: Mouse moved to (114, 557)
Screenshot: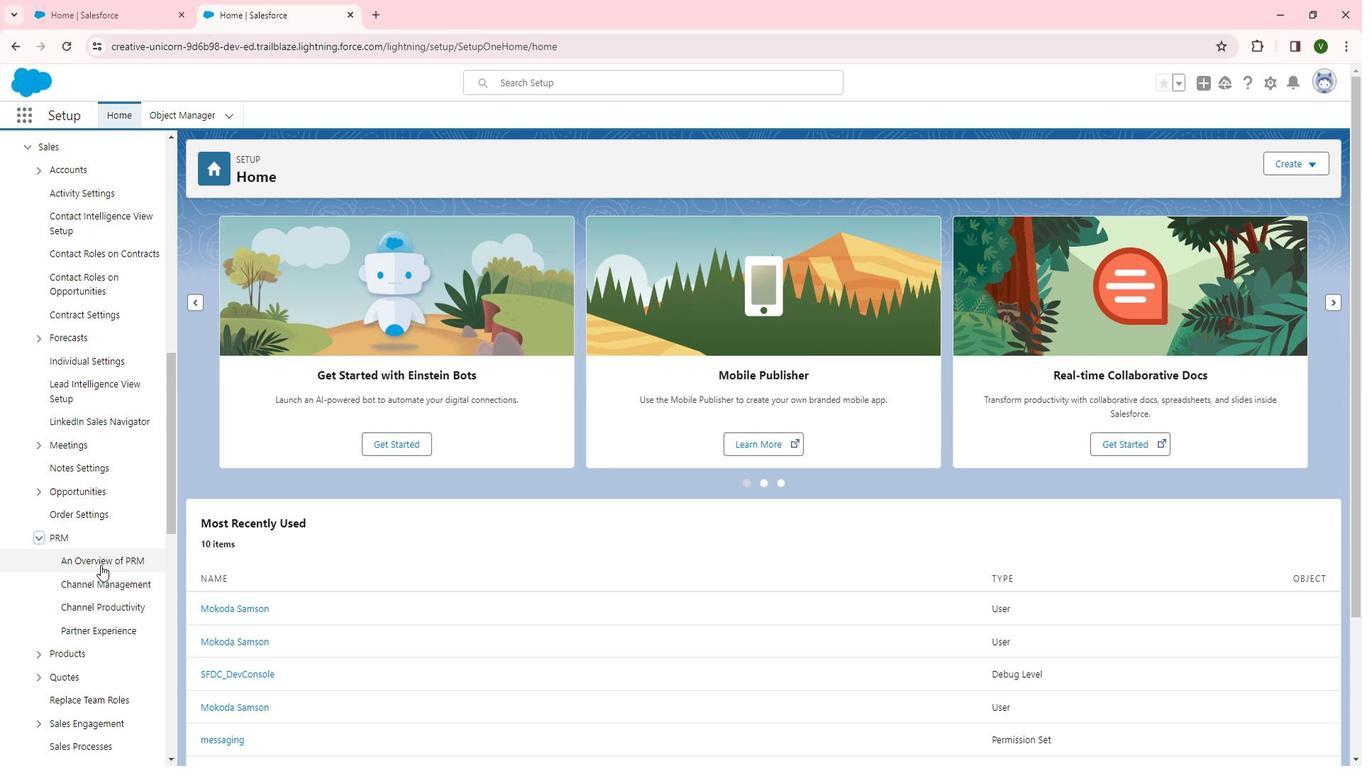 
Action: Mouse pressed left at (114, 557)
Screenshot: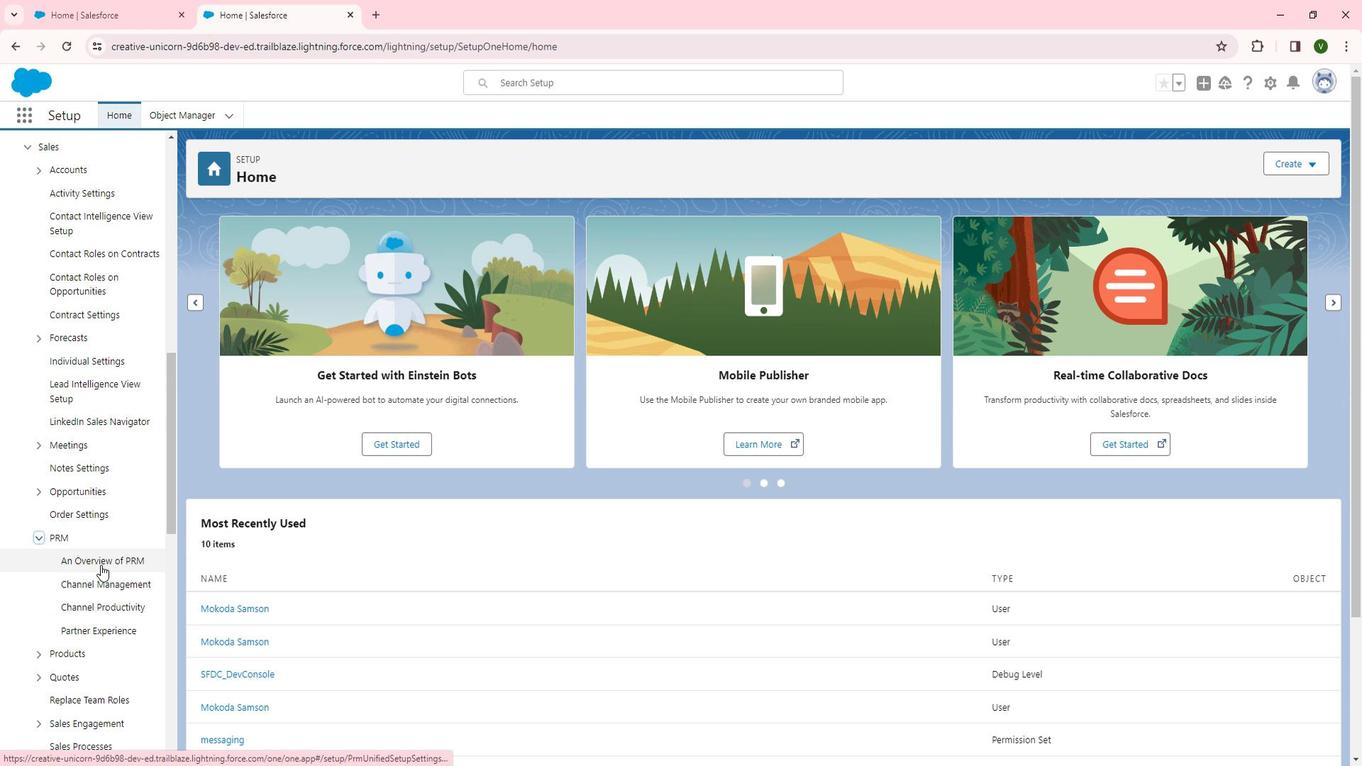 
Action: Mouse moved to (698, 491)
Screenshot: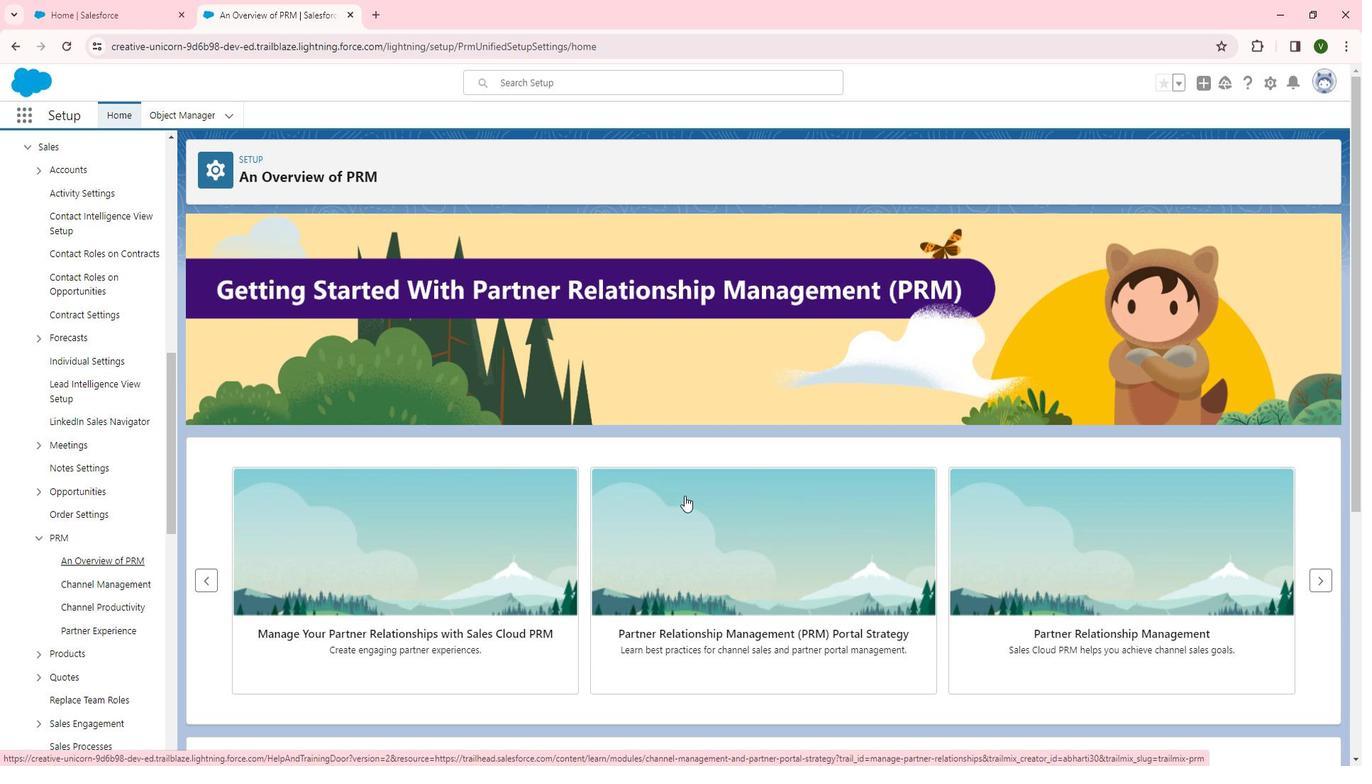 
Action: Mouse scrolled (698, 490) with delta (0, 0)
Screenshot: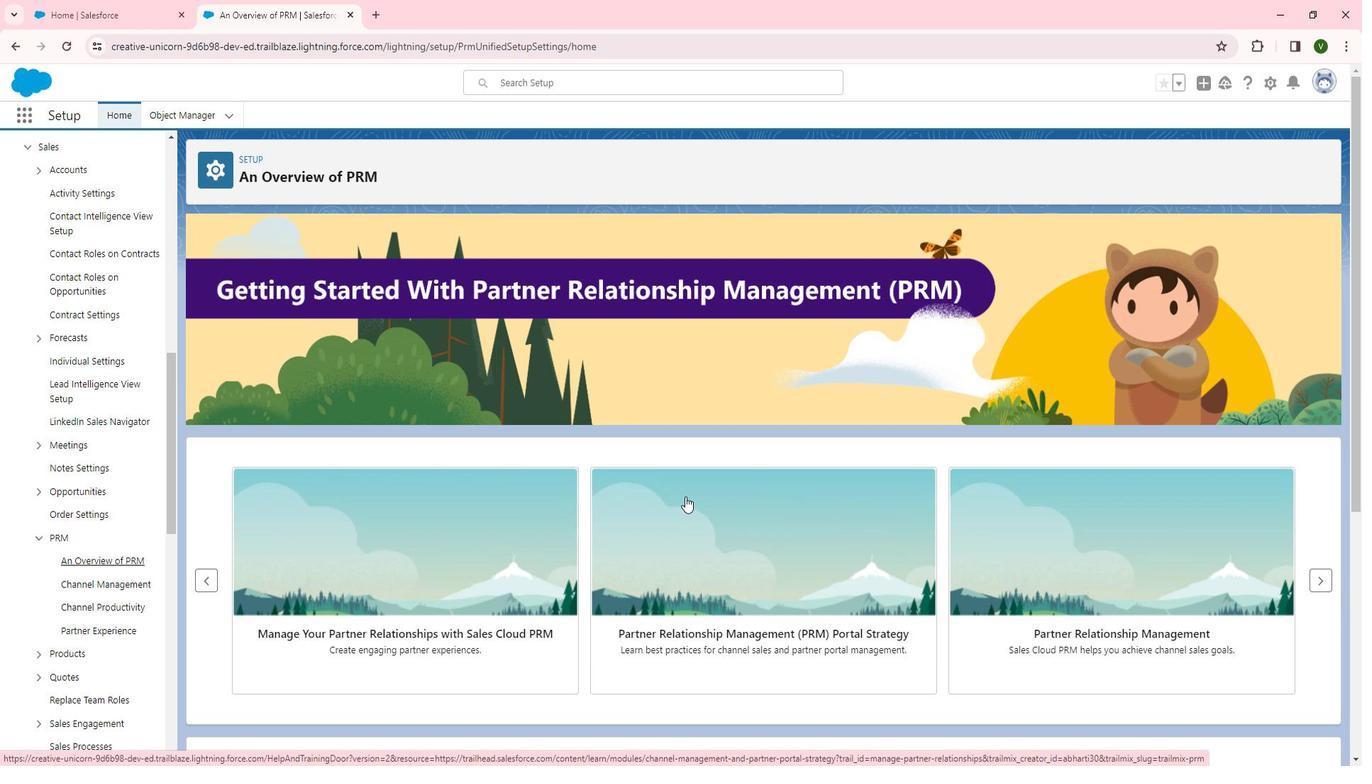 
Action: Mouse scrolled (698, 490) with delta (0, 0)
Screenshot: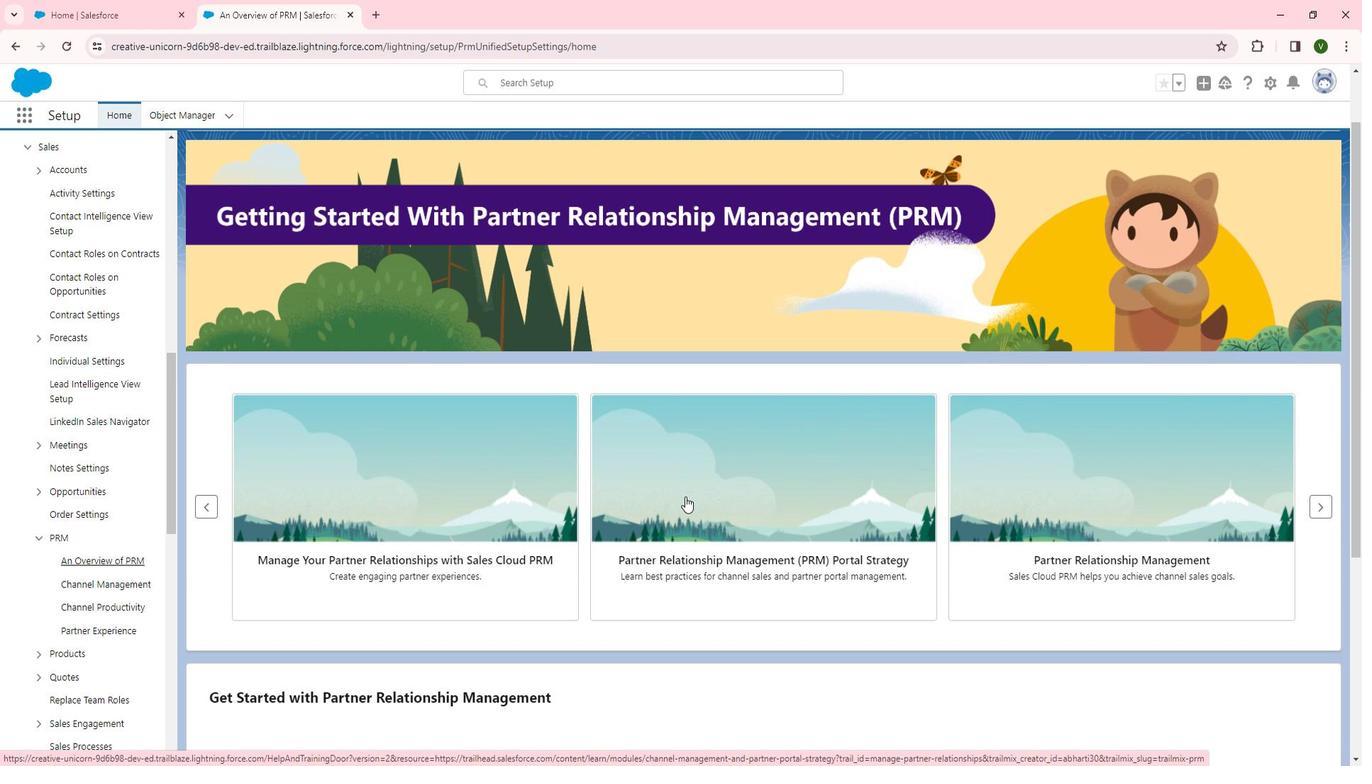 
Action: Mouse scrolled (698, 490) with delta (0, 0)
Screenshot: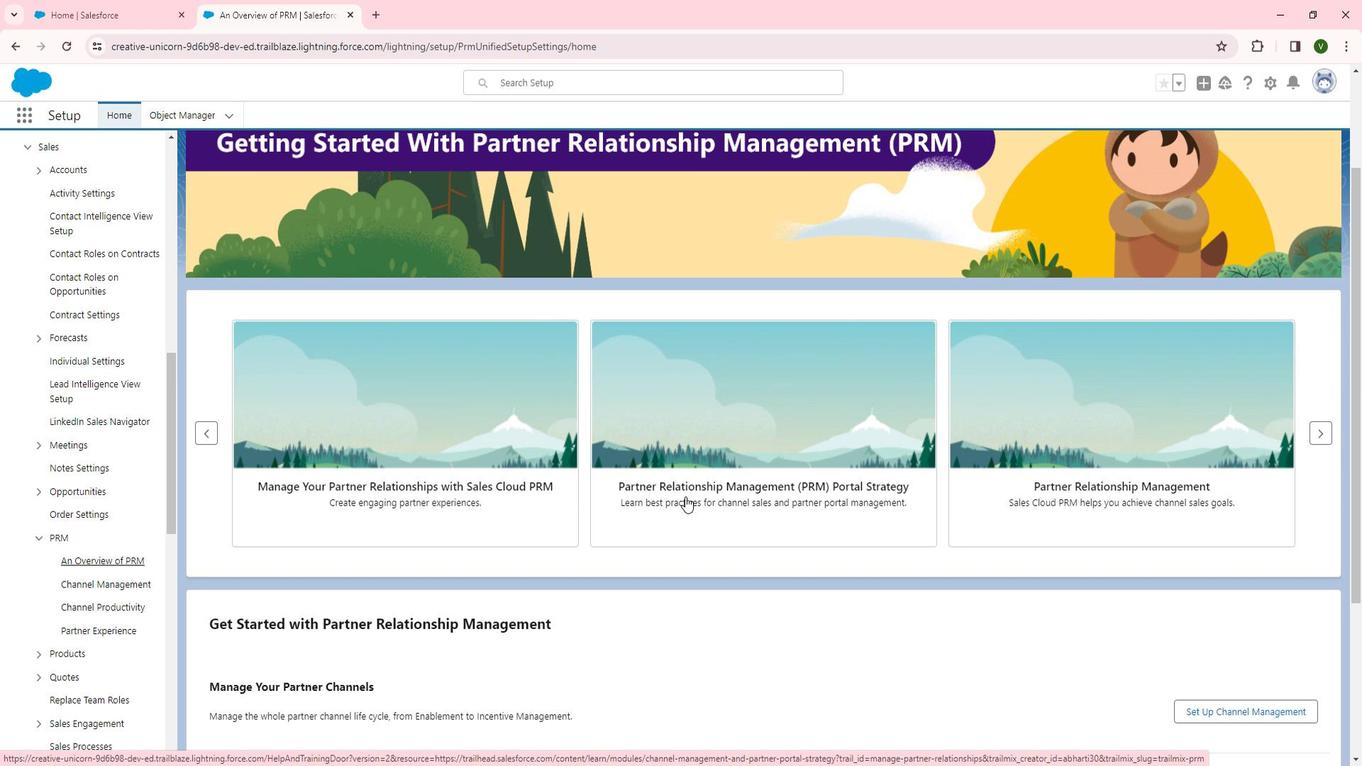 
Action: Mouse scrolled (698, 490) with delta (0, 0)
Screenshot: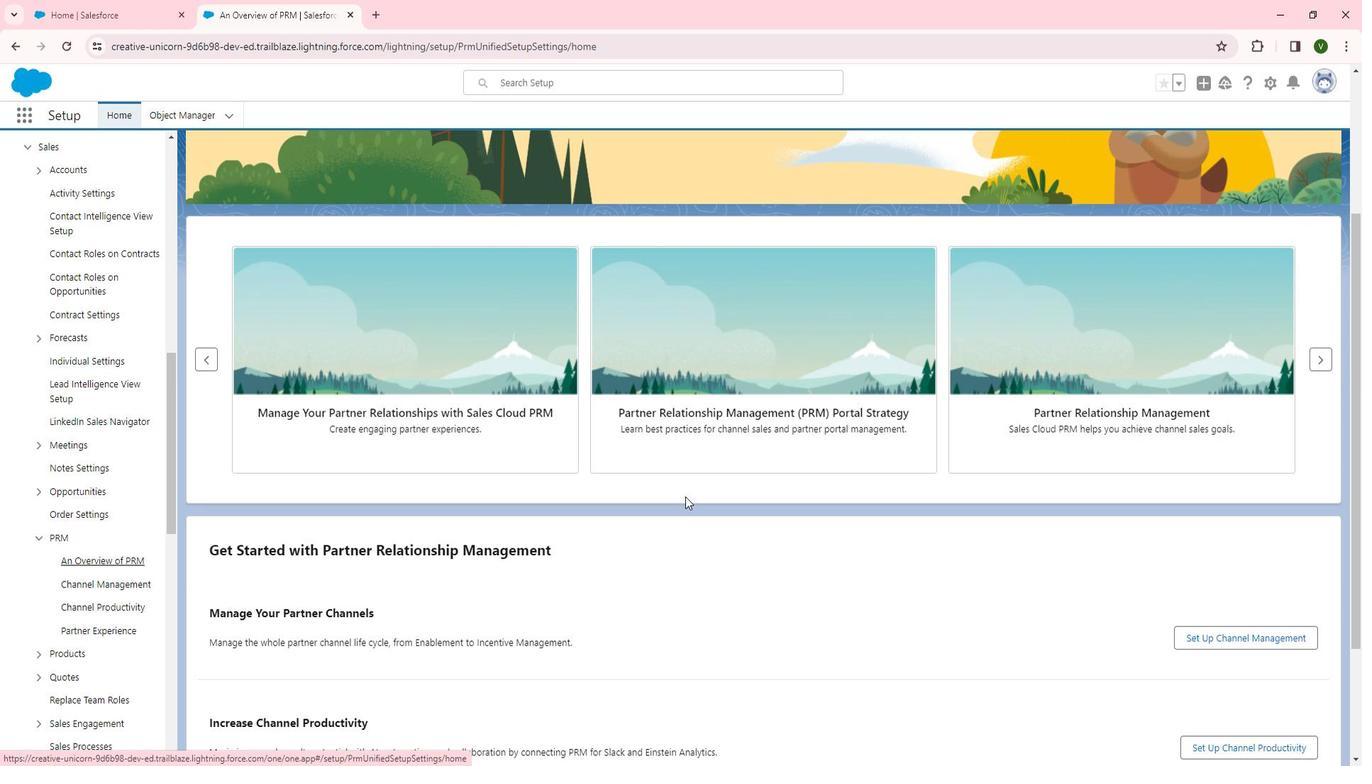 
Action: Mouse scrolled (698, 490) with delta (0, 0)
Screenshot: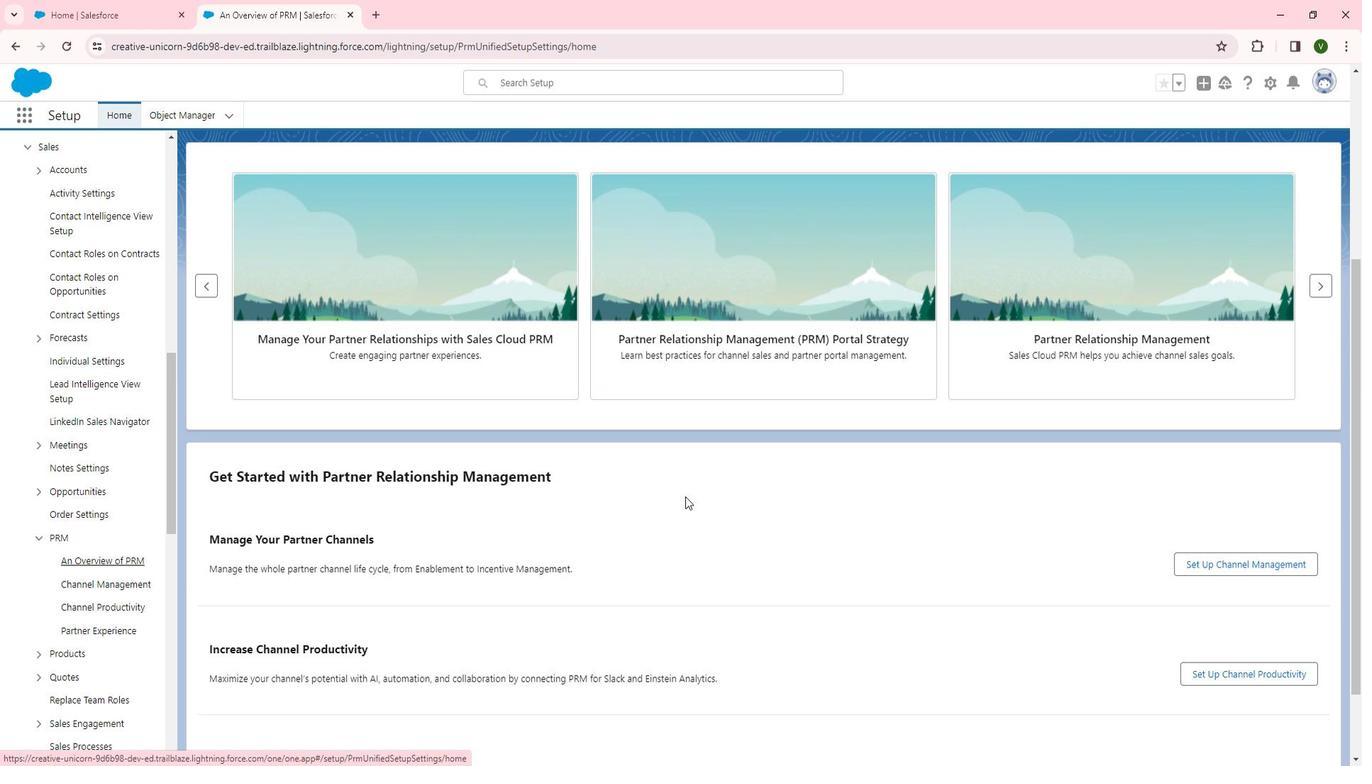 
Action: Mouse scrolled (698, 490) with delta (0, 0)
Screenshot: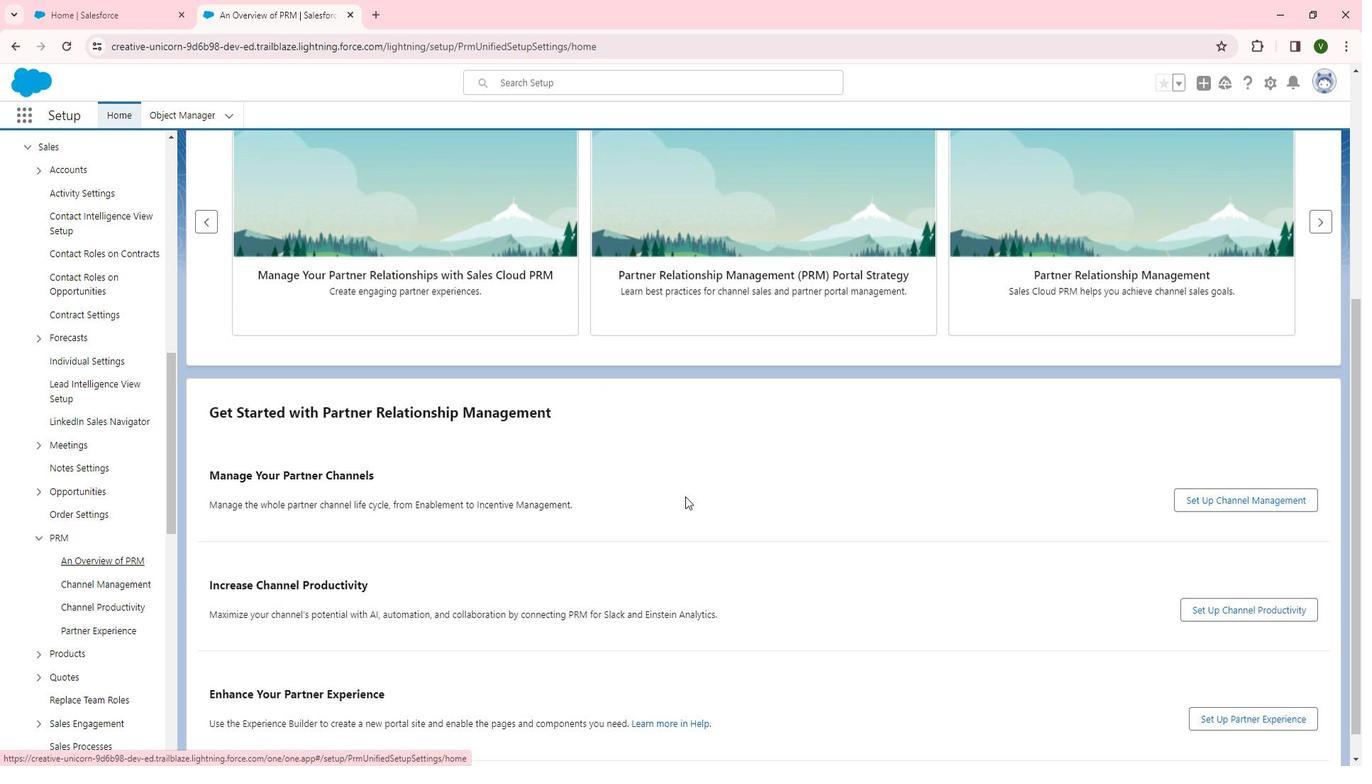 
Action: Mouse scrolled (698, 490) with delta (0, 0)
Screenshot: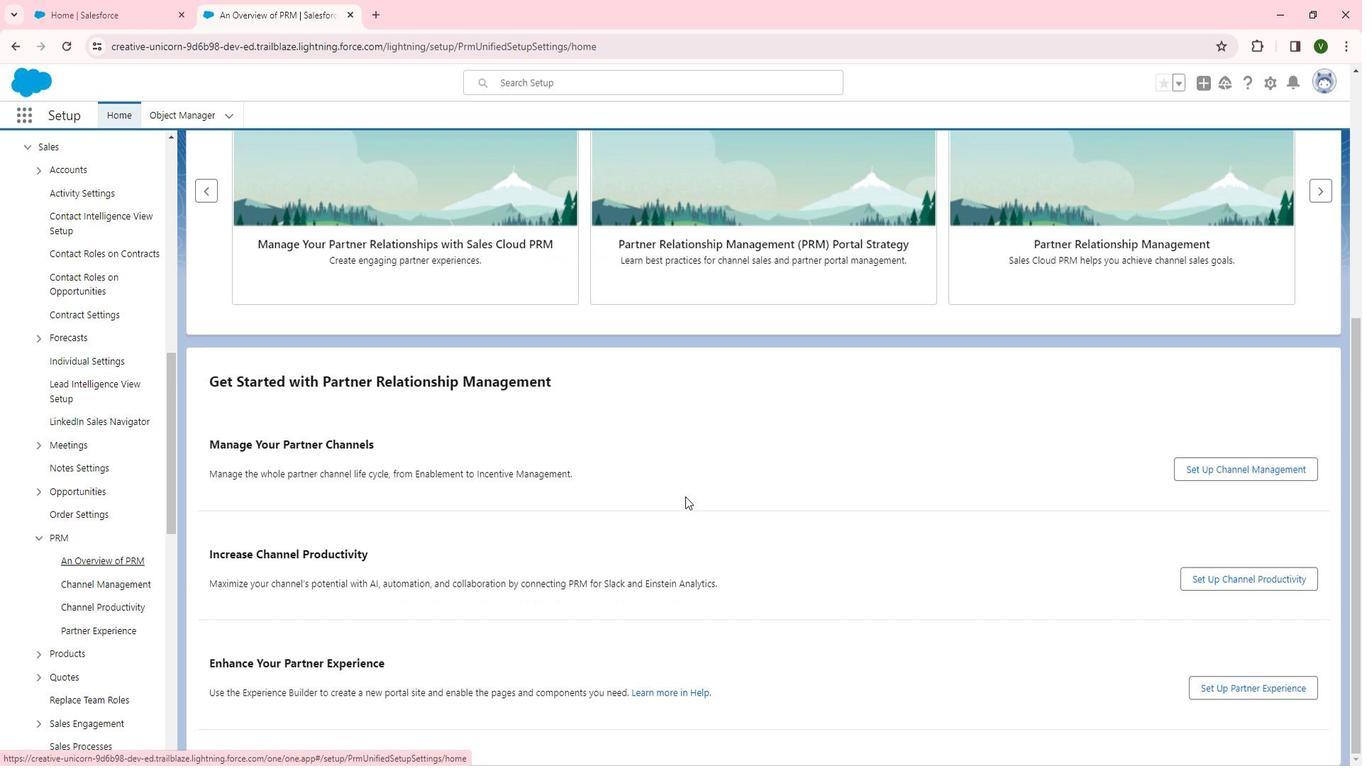 
